 Task: Add an event with the title Second Monthly Team Performance Review, date '2024/05/19', time 8:00 AM to 10:00 AMand add a description: Teams will work together to solve the challenges and find the hidden items or clues. This requires effective communication, creative thinking, and the ability to leverage each team member's strengths and expertise., put the event into Red category, logged in from the account softage.2@softage.netand send the event invitation to softage.6@softage.net and softage.7@softage.net. Set a reminder for the event 5 minutes before
Action: Mouse moved to (111, 112)
Screenshot: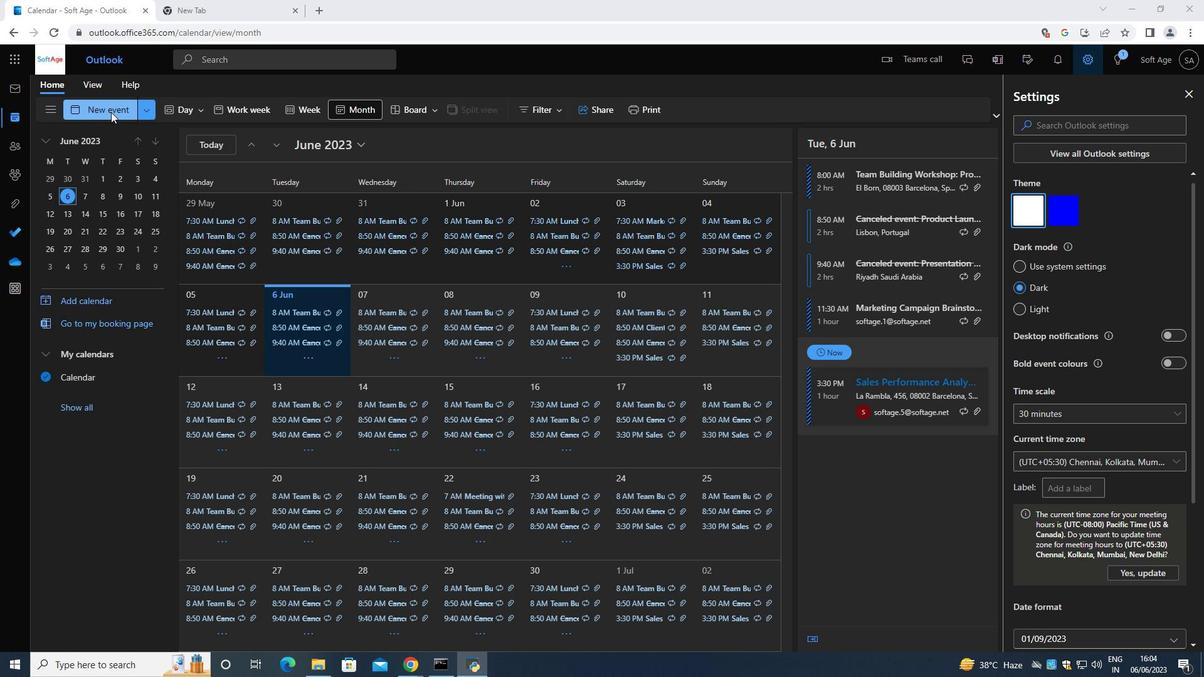 
Action: Mouse pressed left at (111, 112)
Screenshot: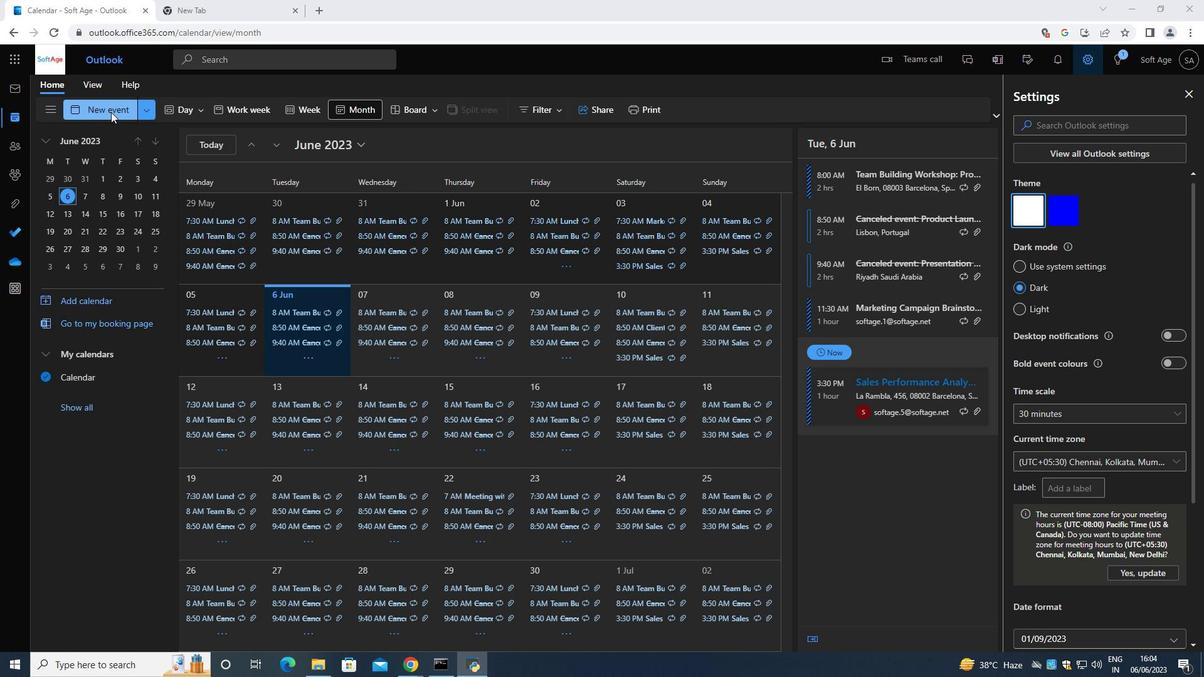 
Action: Mouse moved to (272, 178)
Screenshot: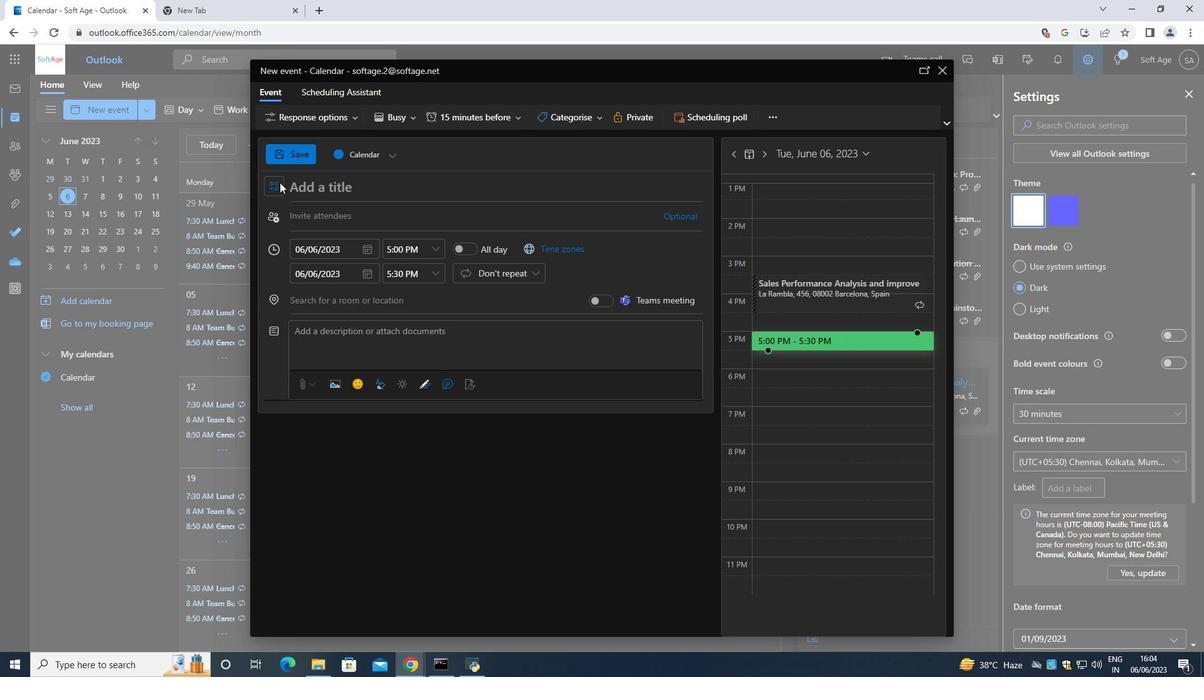 
Action: Key pressed <Key.shift>Second<Key.space><Key.shift>Monthly<Key.space><Key.shift><Key.shift><Key.shift><Key.shift><Key.shift><Key.shift><Key.shift><Key.shift><Key.shift><Key.shift><Key.shift><Key.shift><Key.shift><Key.shift><Key.shift><Key.shift><Key.shift><Key.shift><Key.shift><Key.shift><Key.shift><Key.shift><Key.shift><Key.shift><Key.shift><Key.shift>Team<Key.space><Key.shift><Key.shift><Key.shift><Key.shift><Key.shift>Performance<Key.space><Key.shift>E<Key.backspace>Review<Key.space>
Screenshot: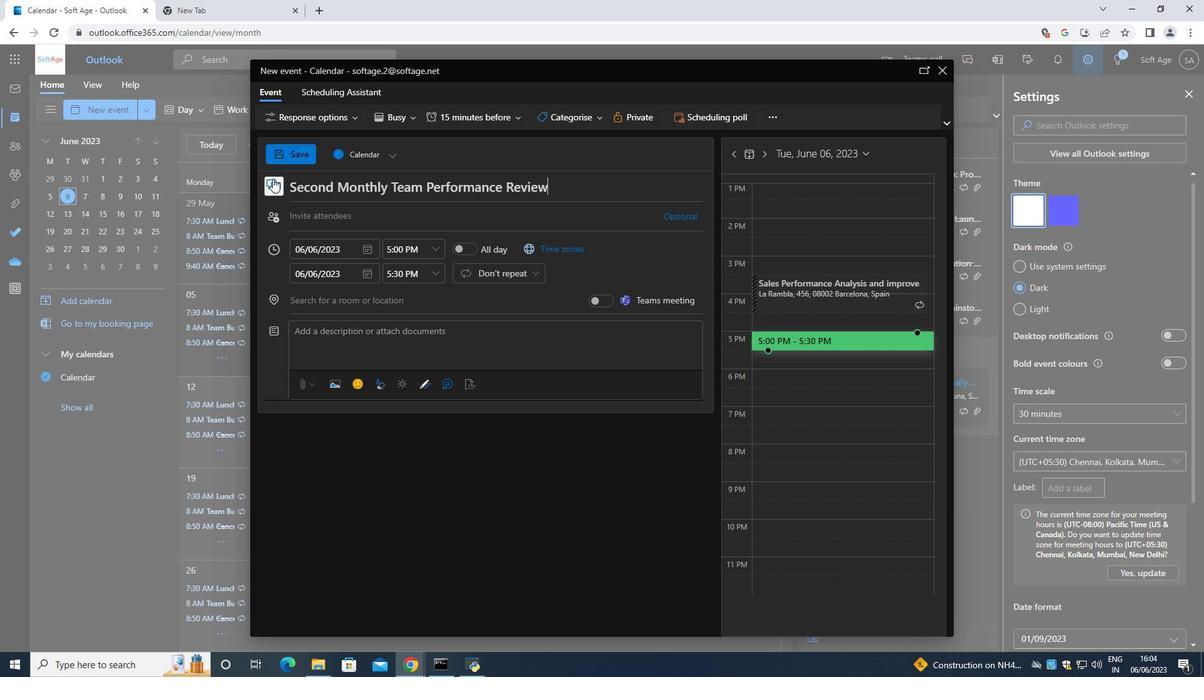 
Action: Mouse moved to (368, 250)
Screenshot: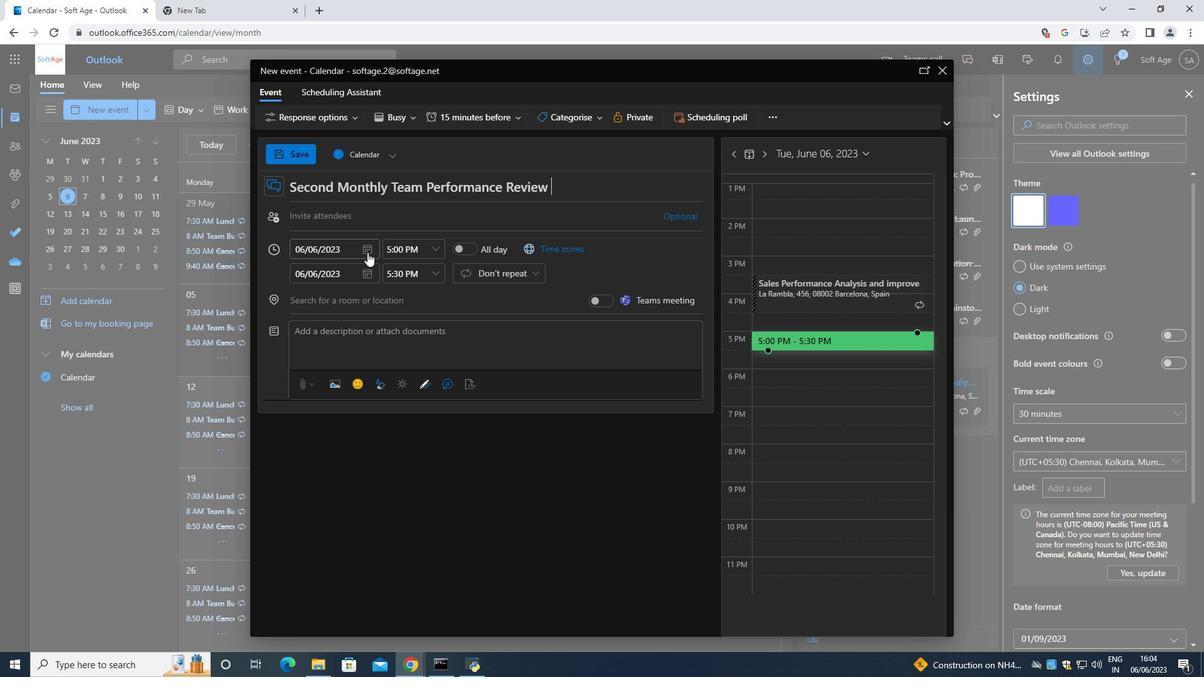 
Action: Mouse pressed left at (368, 250)
Screenshot: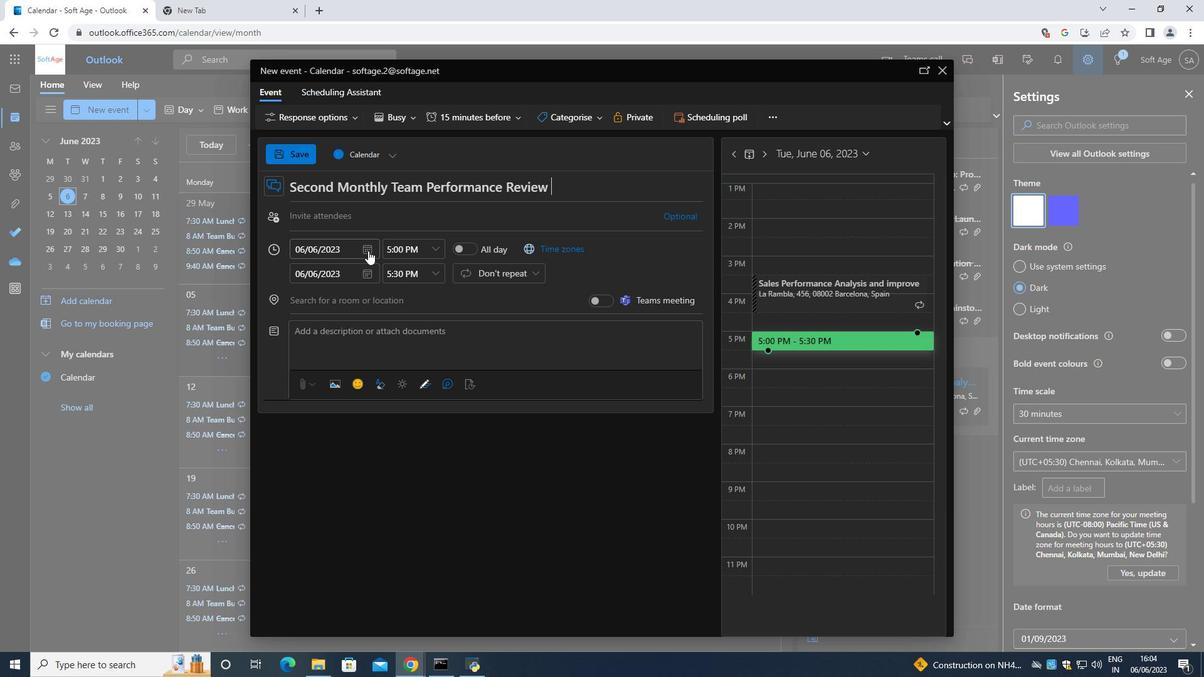 
Action: Mouse moved to (409, 275)
Screenshot: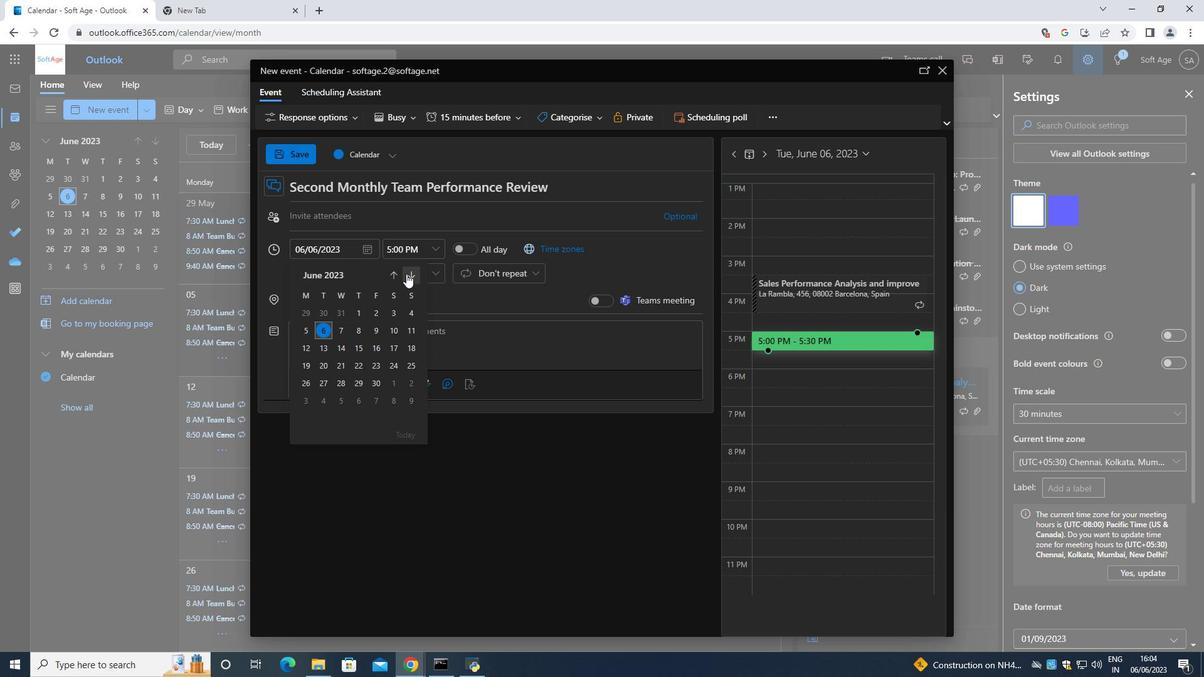
Action: Mouse pressed left at (409, 275)
Screenshot: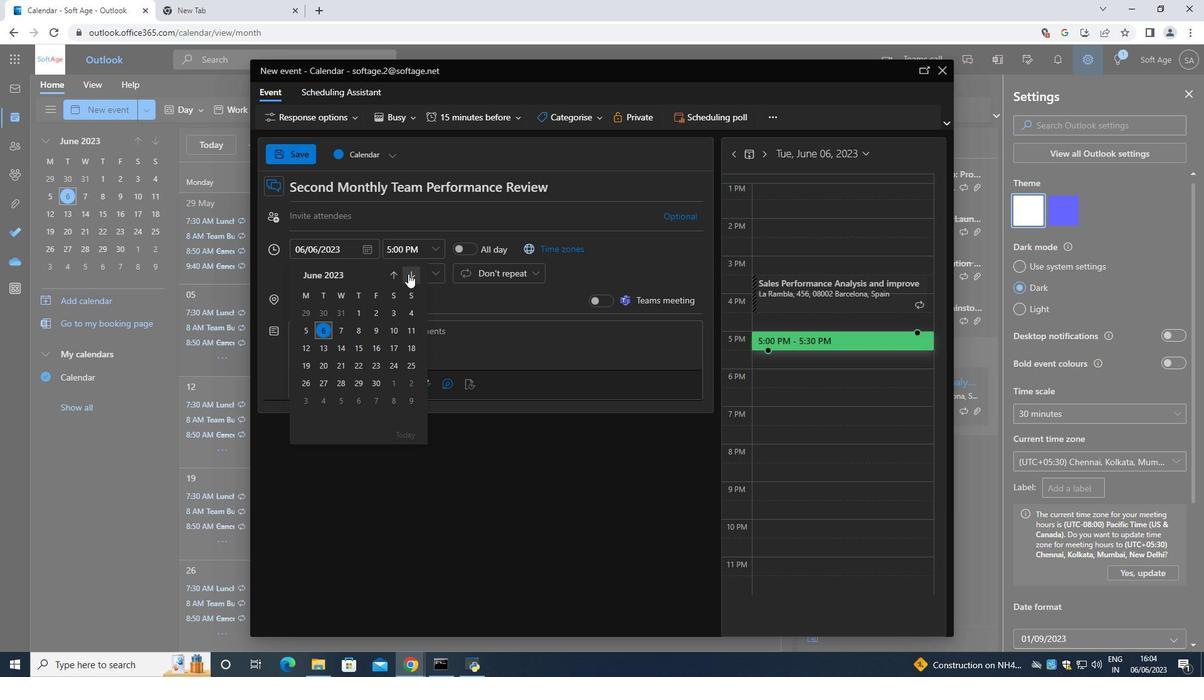 
Action: Mouse moved to (411, 275)
Screenshot: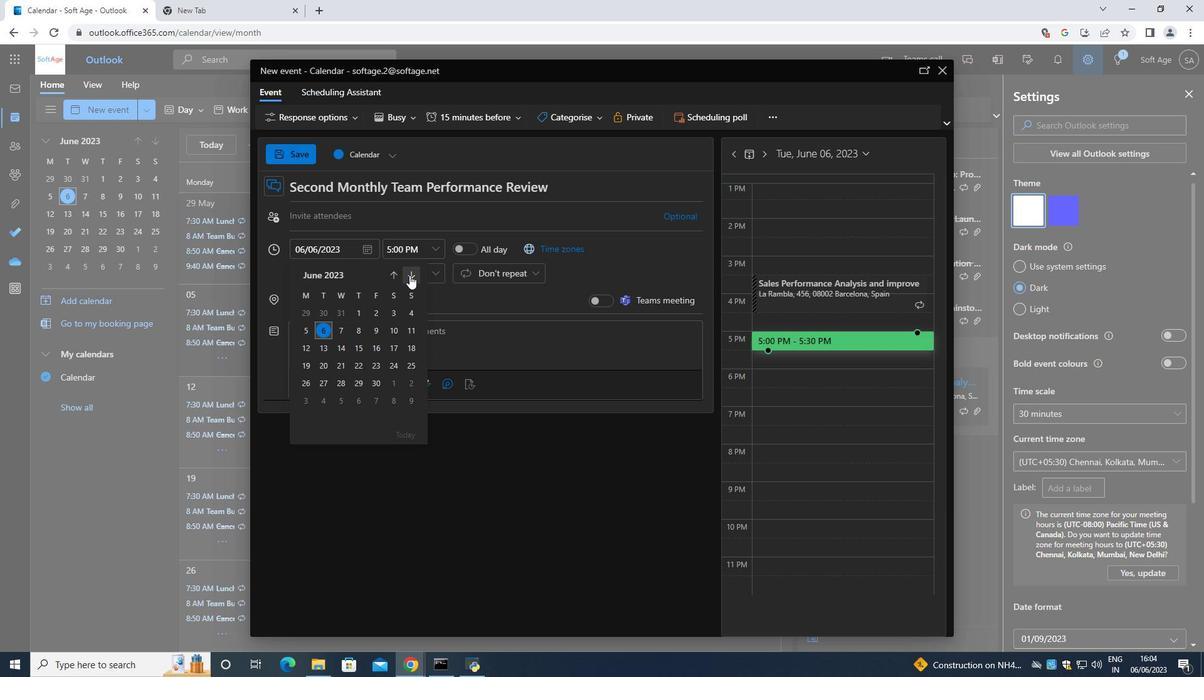 
Action: Mouse pressed left at (411, 275)
Screenshot: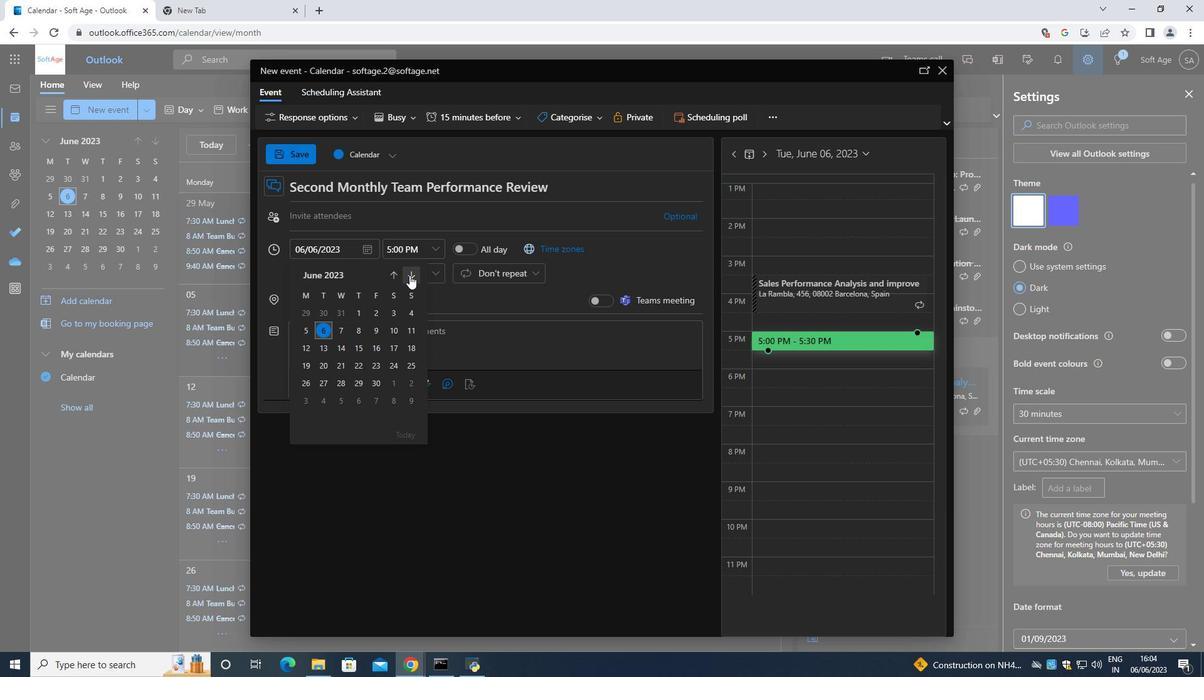 
Action: Mouse moved to (412, 276)
Screenshot: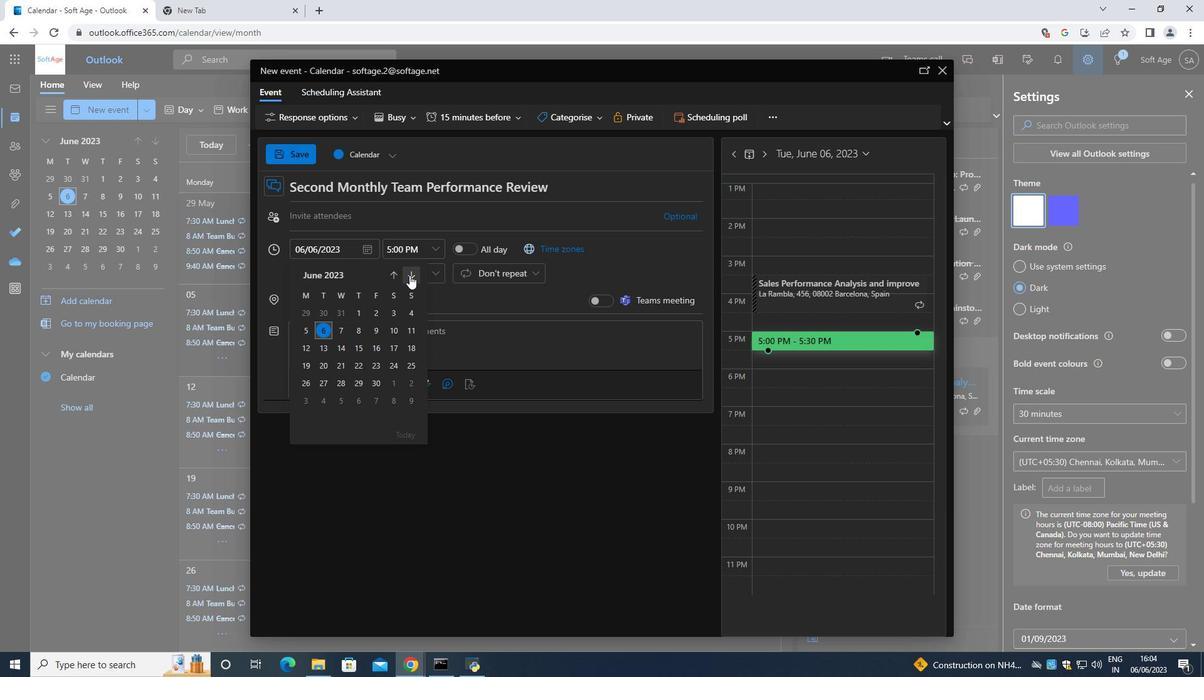 
Action: Mouse pressed left at (412, 276)
Screenshot: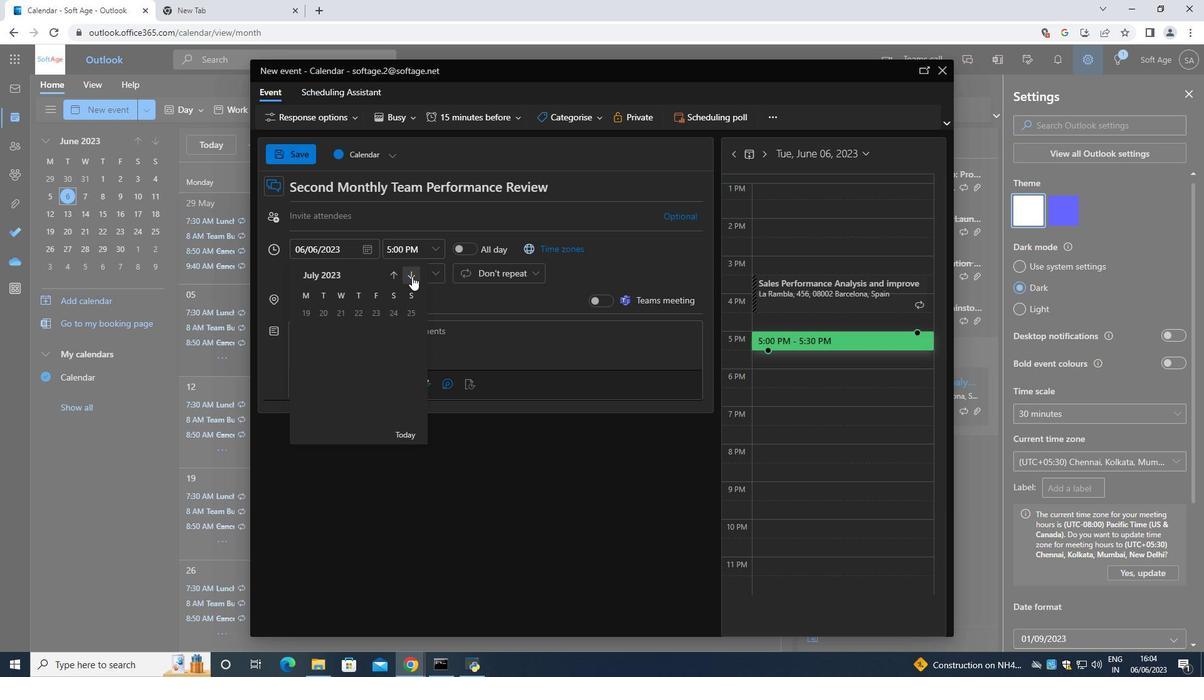 
Action: Mouse pressed left at (412, 276)
Screenshot: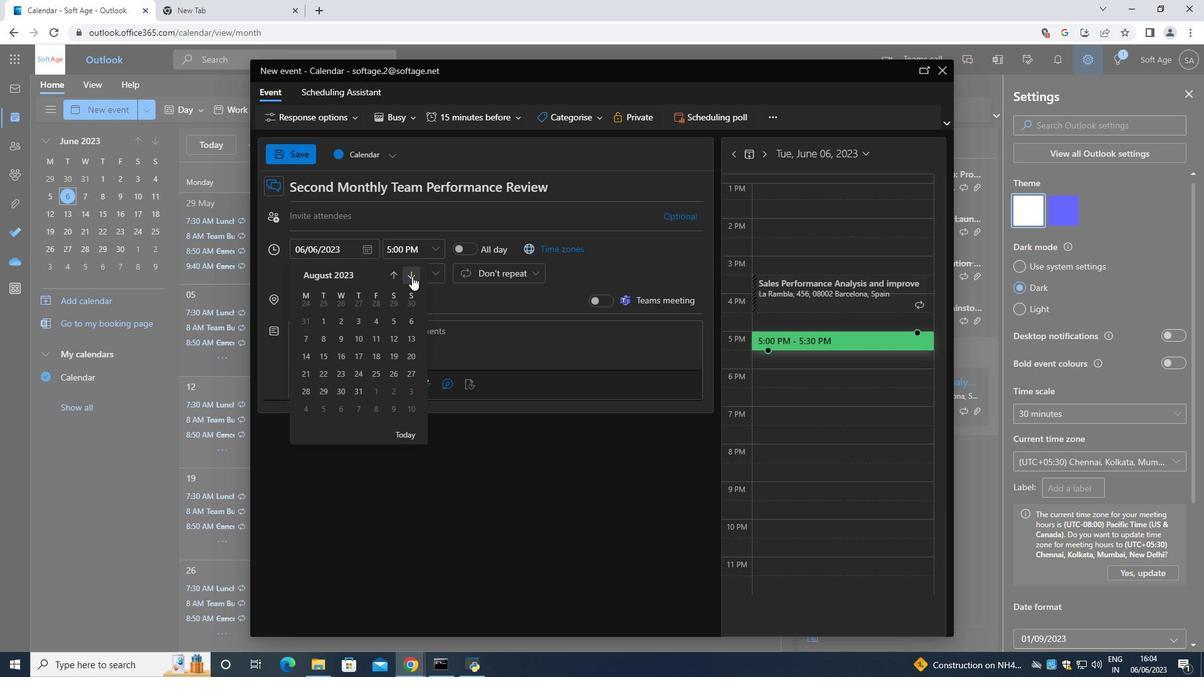 
Action: Mouse pressed left at (412, 276)
Screenshot: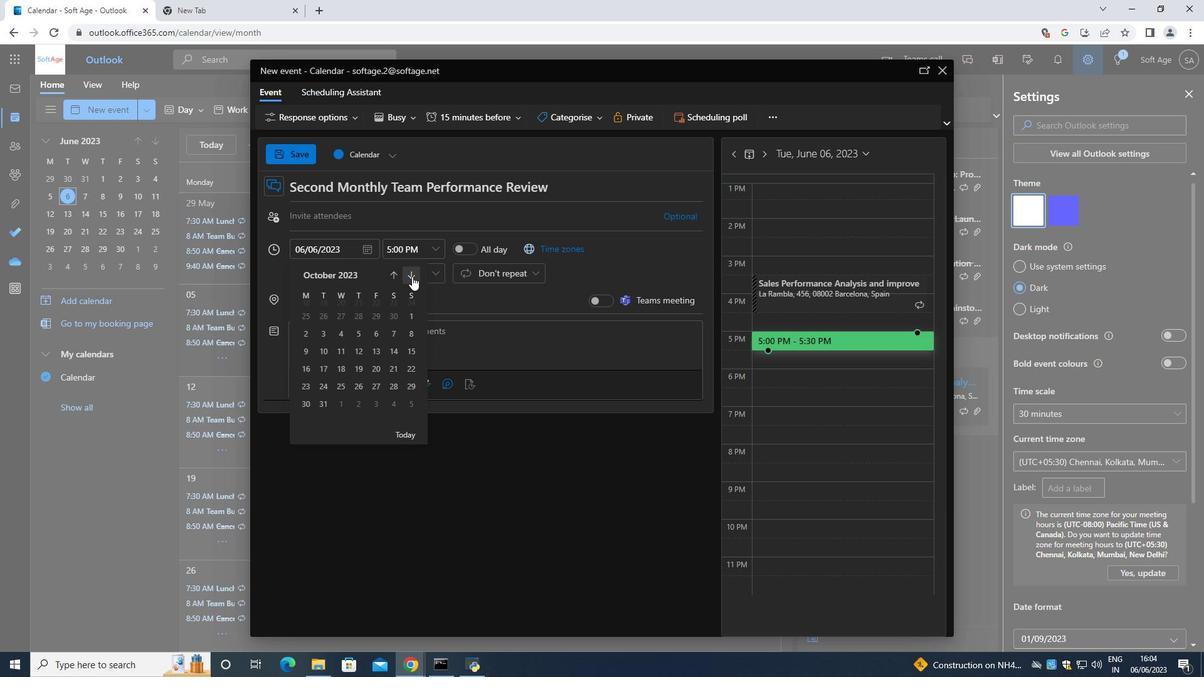
Action: Mouse pressed left at (412, 276)
Screenshot: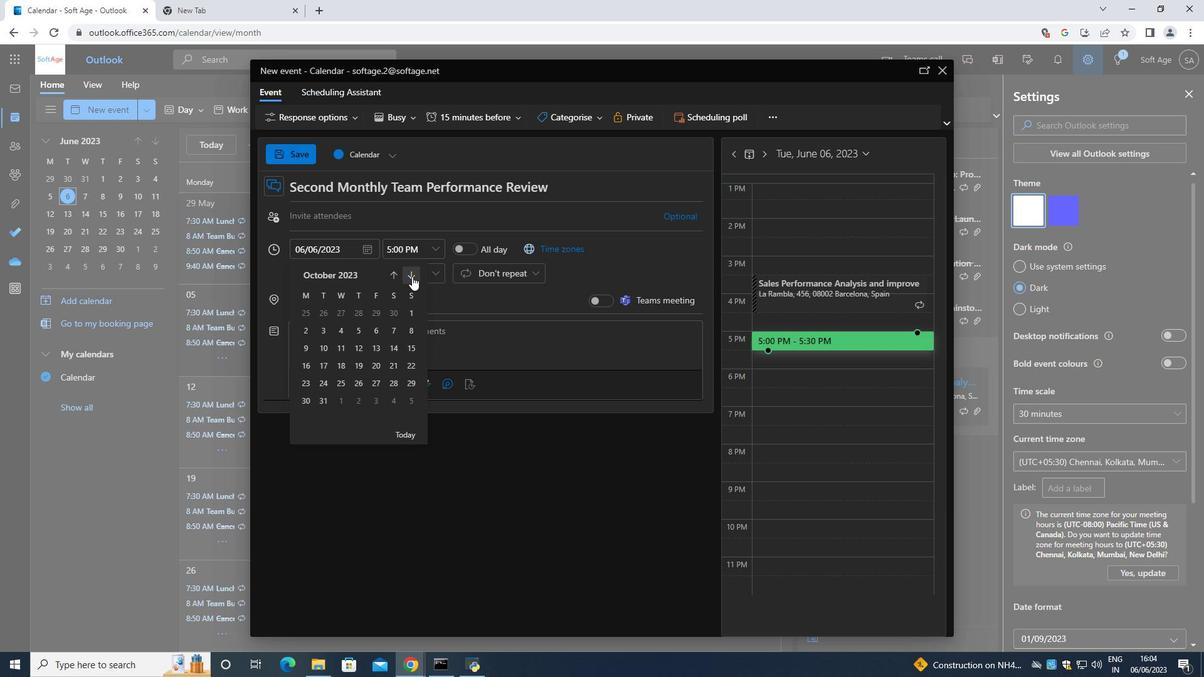 
Action: Mouse pressed left at (412, 276)
Screenshot: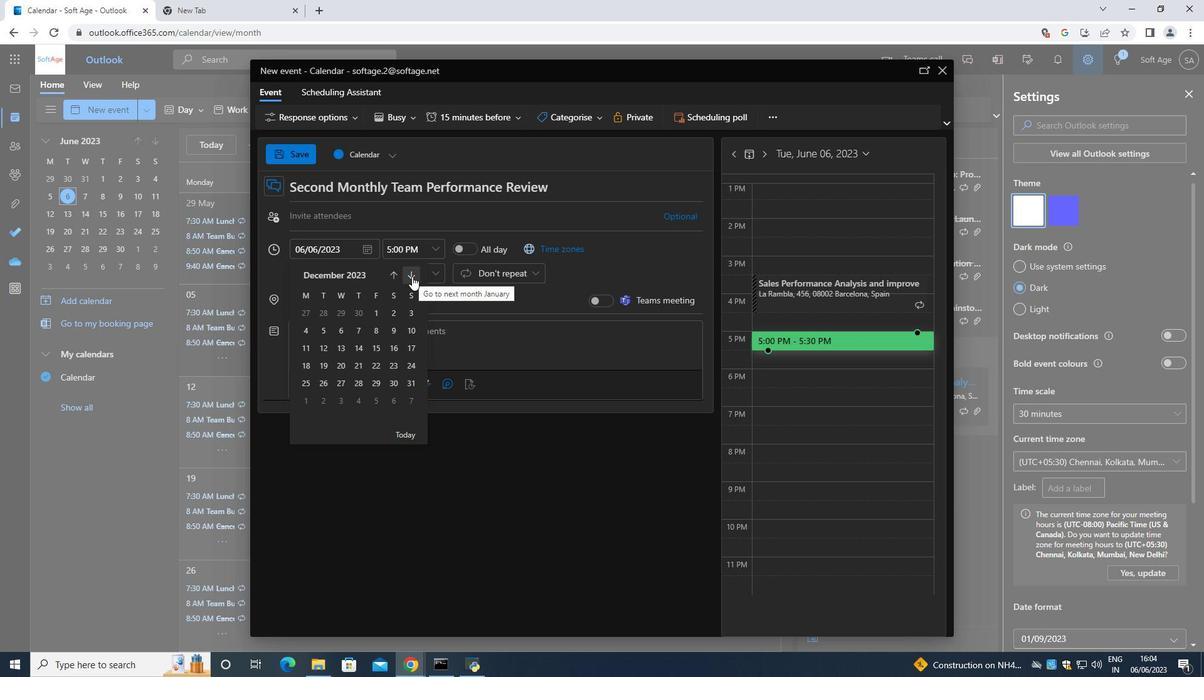 
Action: Mouse pressed left at (412, 276)
Screenshot: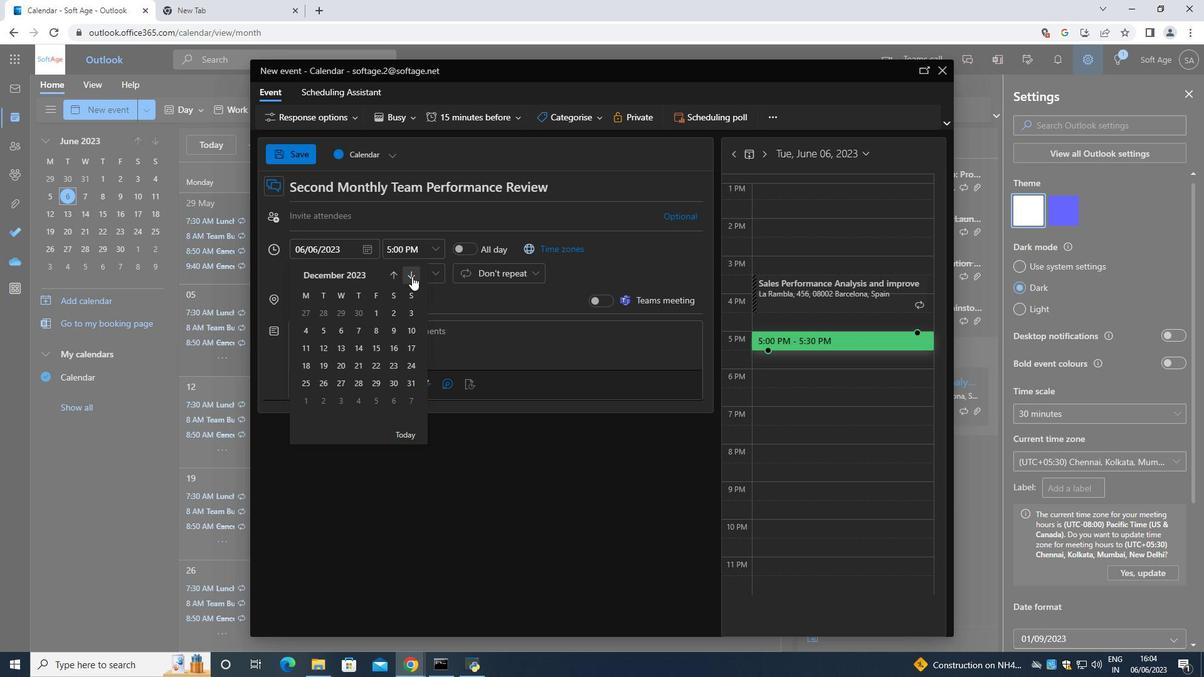 
Action: Mouse pressed left at (412, 276)
Screenshot: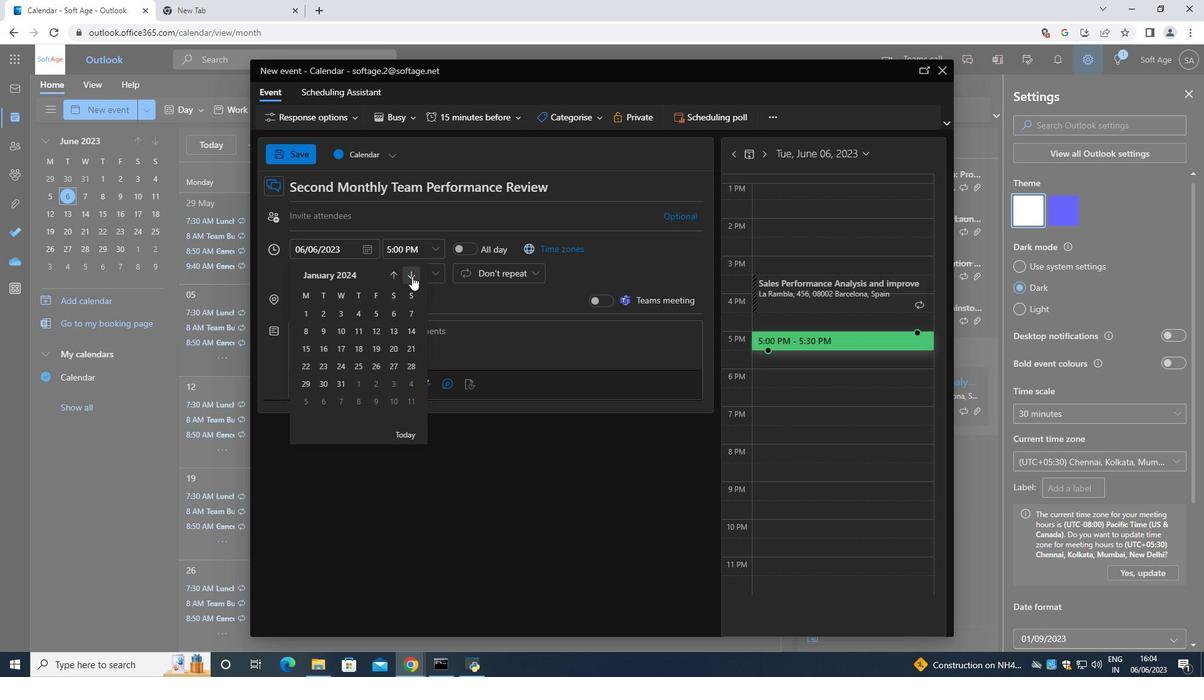 
Action: Mouse pressed left at (412, 276)
Screenshot: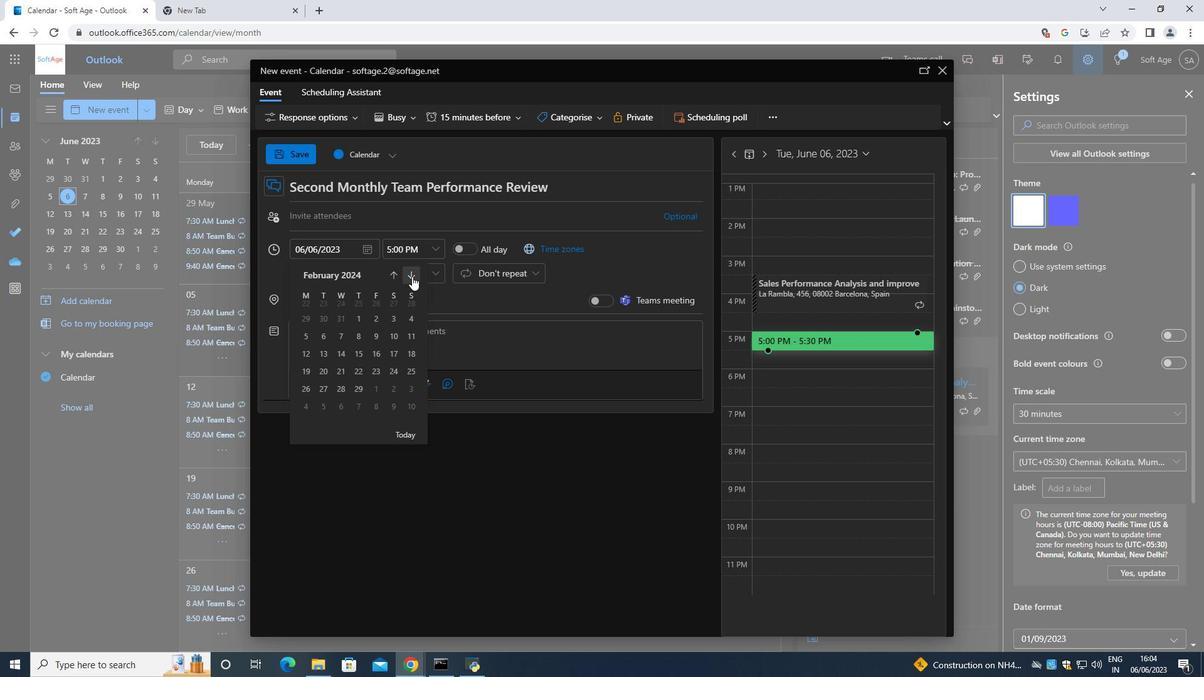 
Action: Mouse pressed left at (412, 276)
Screenshot: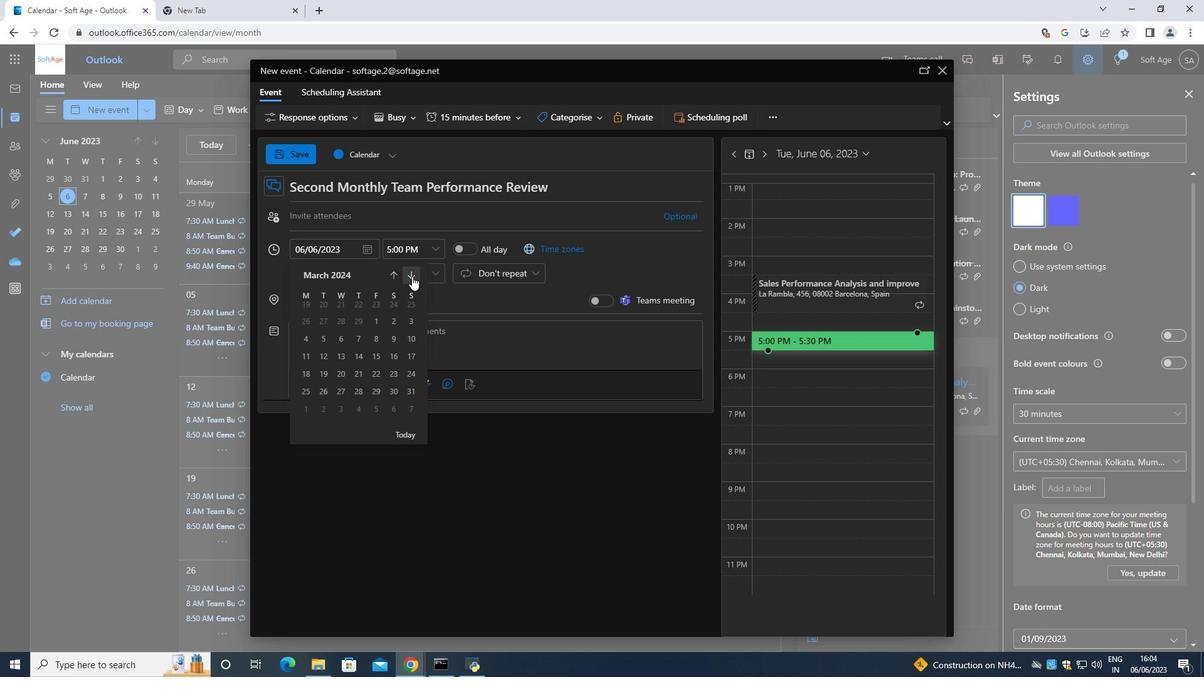 
Action: Mouse pressed left at (412, 276)
Screenshot: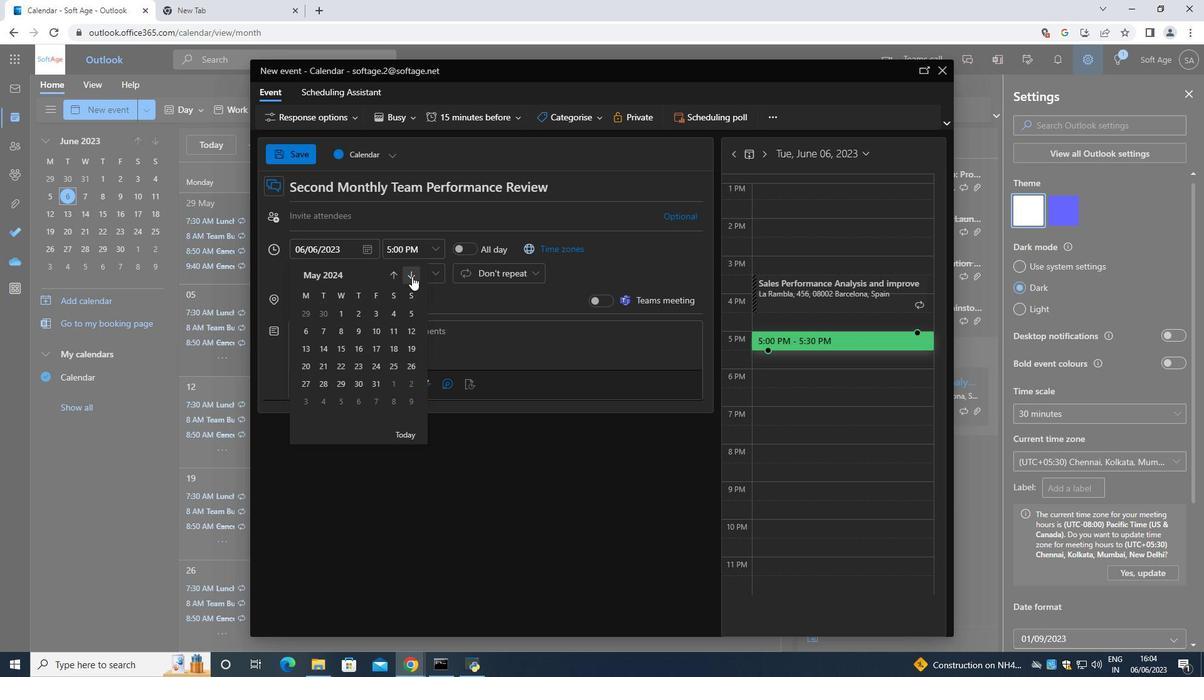 
Action: Mouse moved to (392, 277)
Screenshot: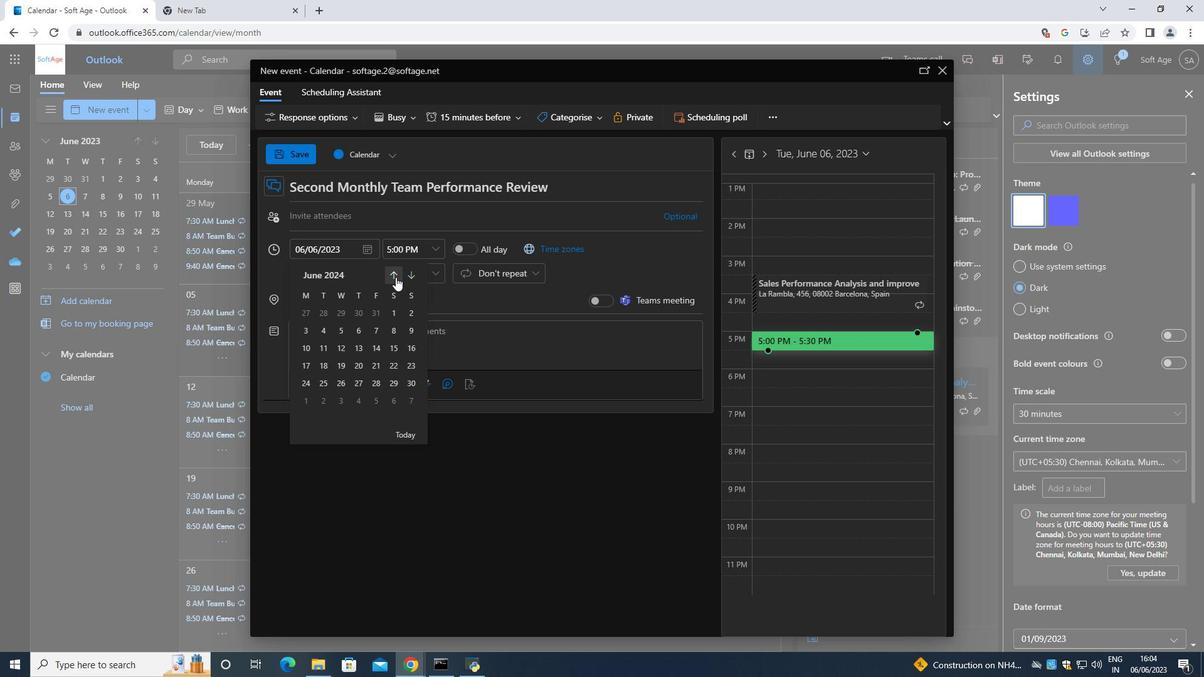 
Action: Mouse pressed left at (392, 277)
Screenshot: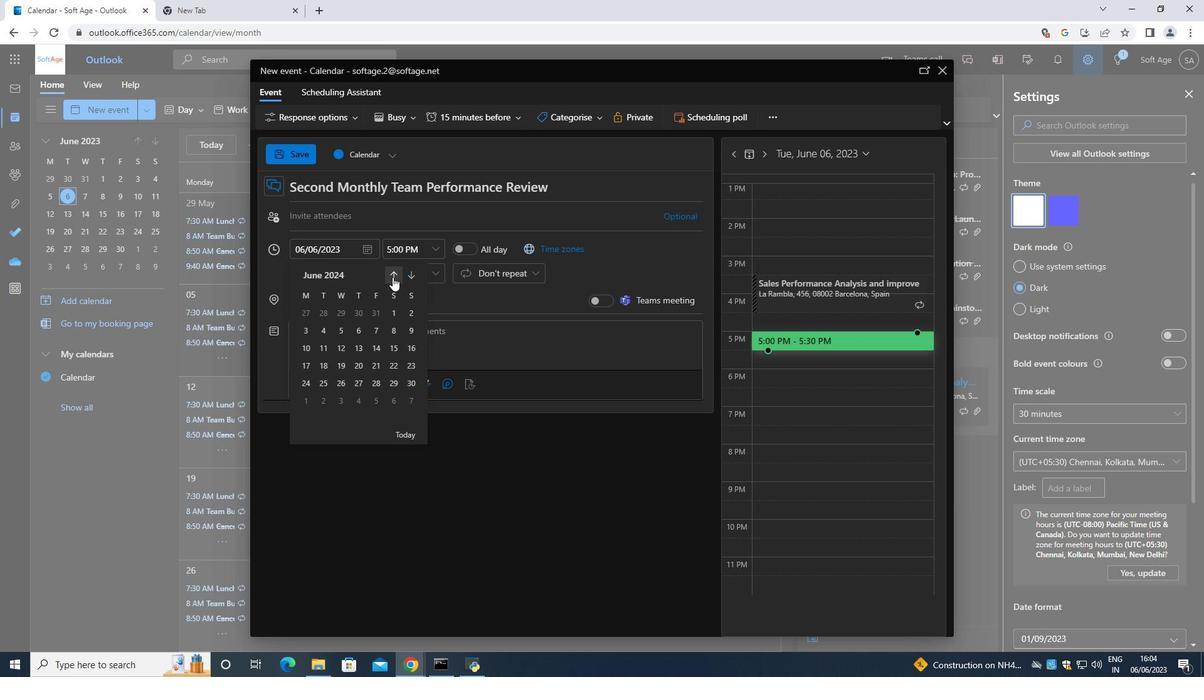 
Action: Mouse moved to (405, 349)
Screenshot: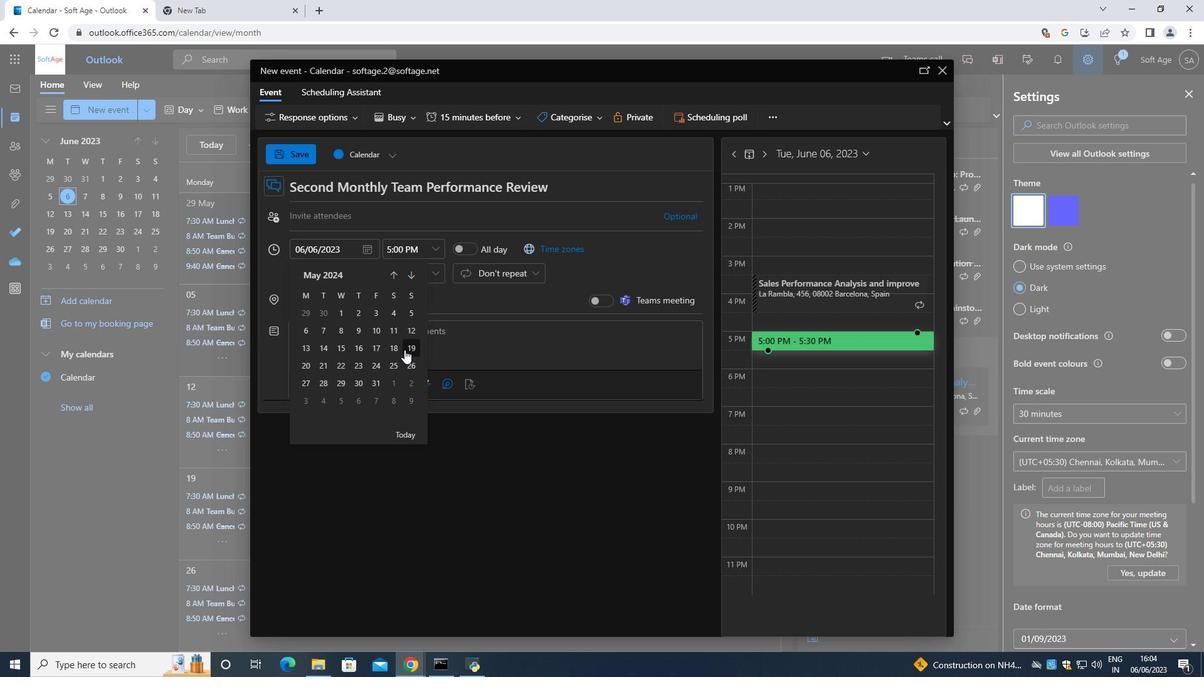 
Action: Mouse pressed left at (405, 349)
Screenshot: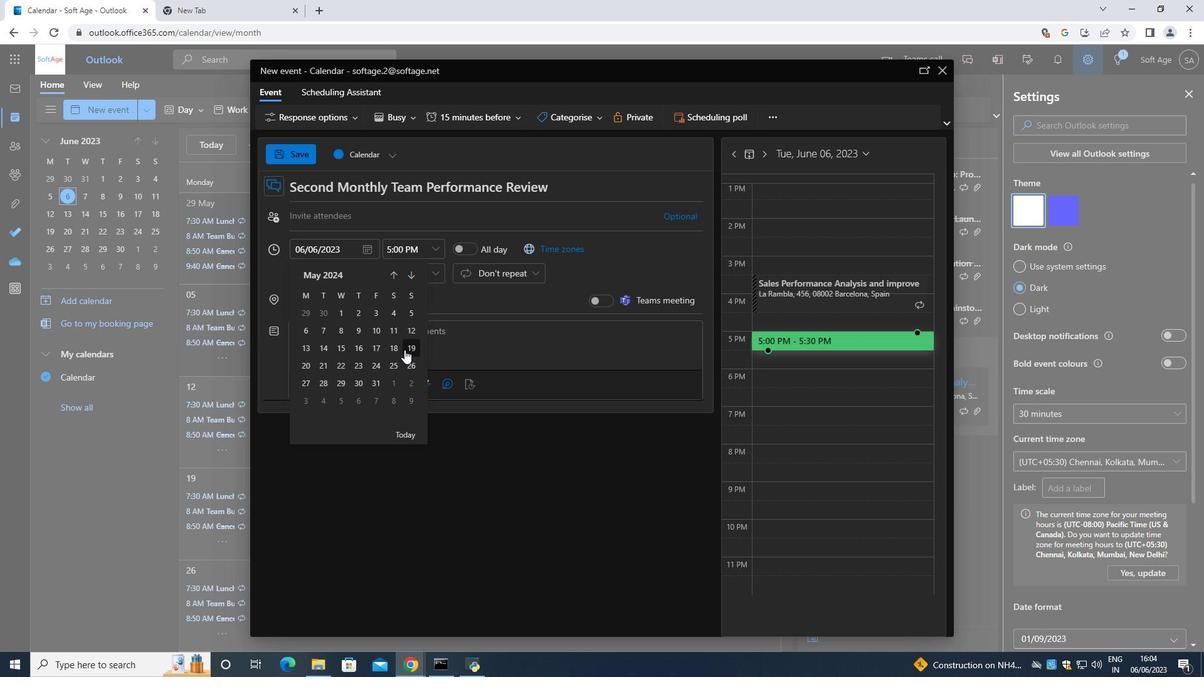 
Action: Mouse moved to (435, 246)
Screenshot: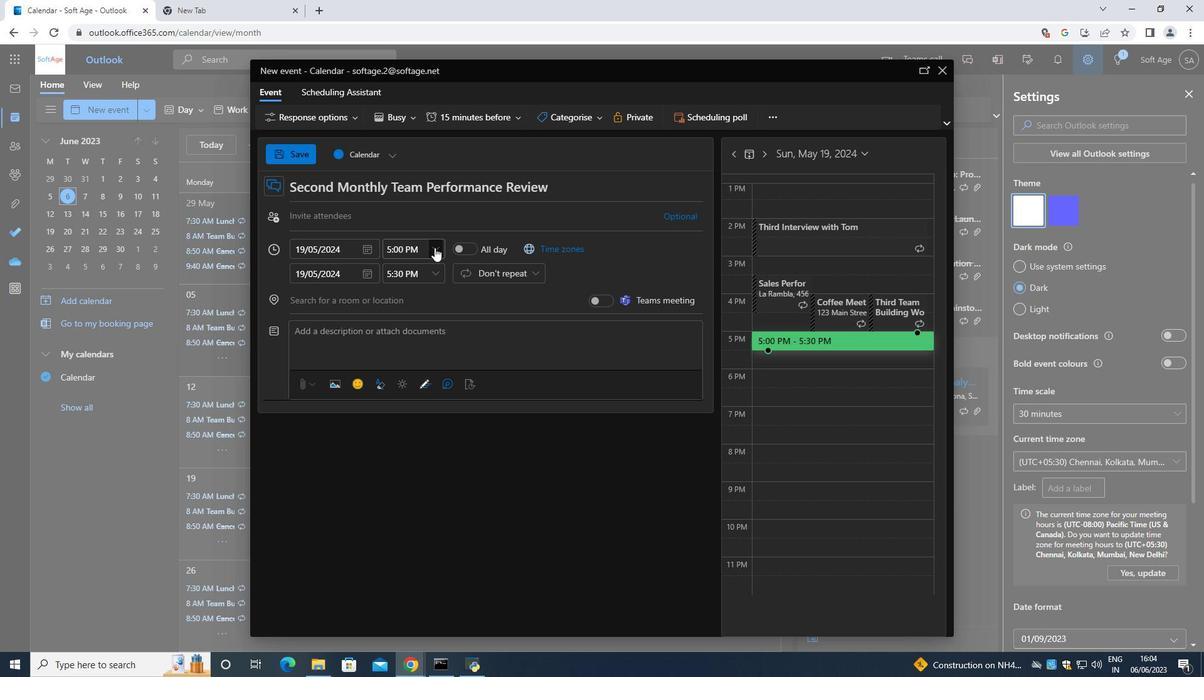 
Action: Mouse pressed left at (435, 246)
Screenshot: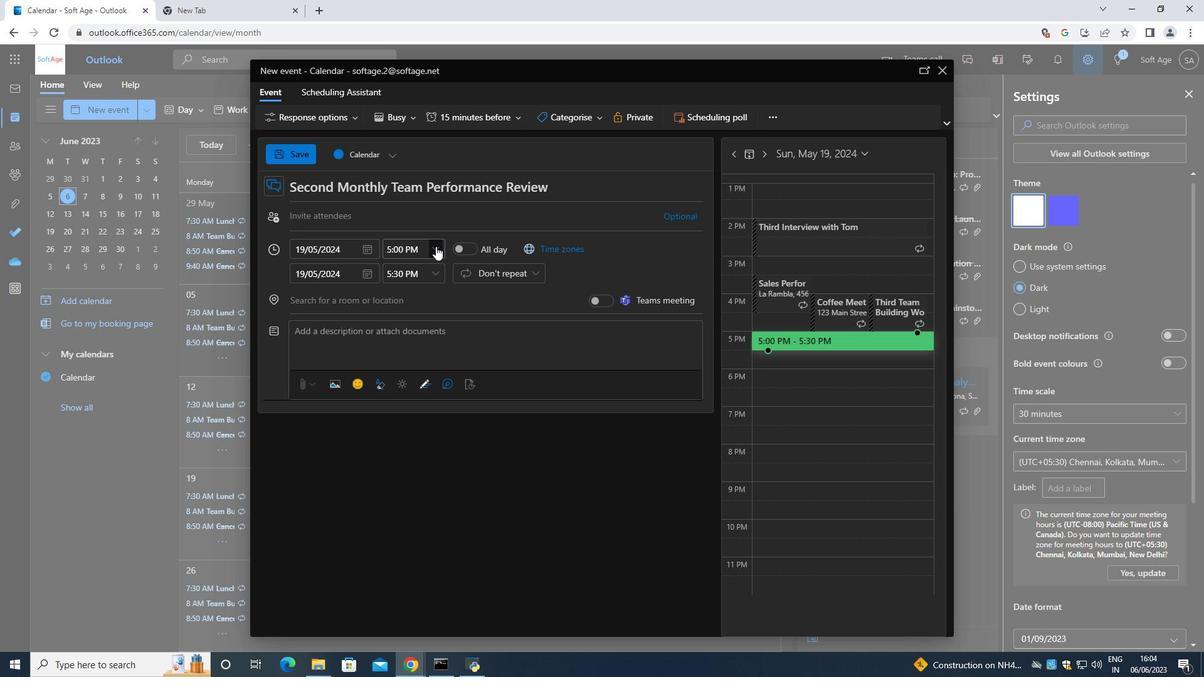 
Action: Mouse moved to (432, 264)
Screenshot: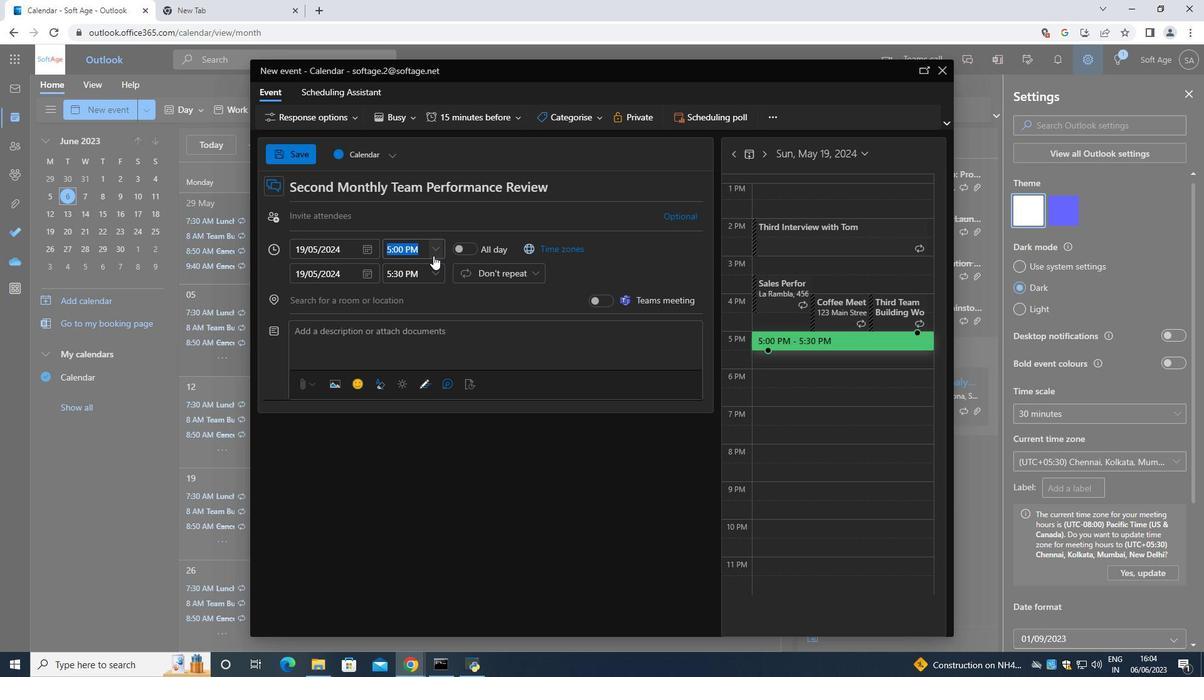 
Action: Mouse scrolled (432, 265) with delta (0, 0)
Screenshot: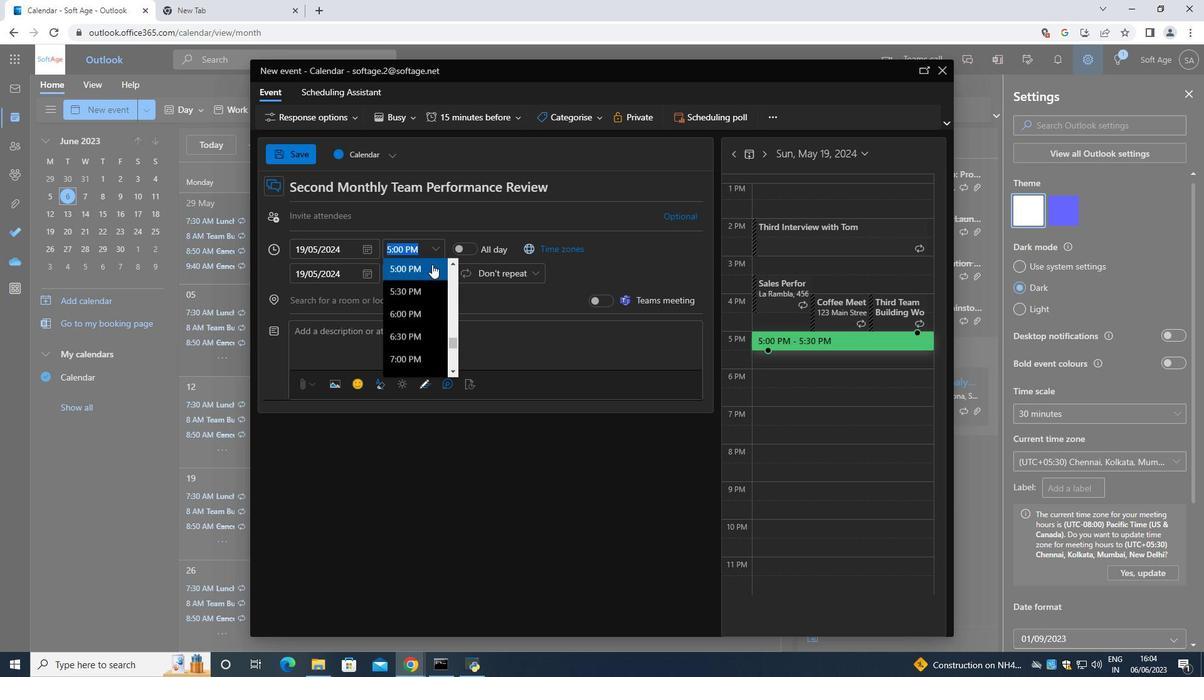 
Action: Mouse scrolled (432, 265) with delta (0, 0)
Screenshot: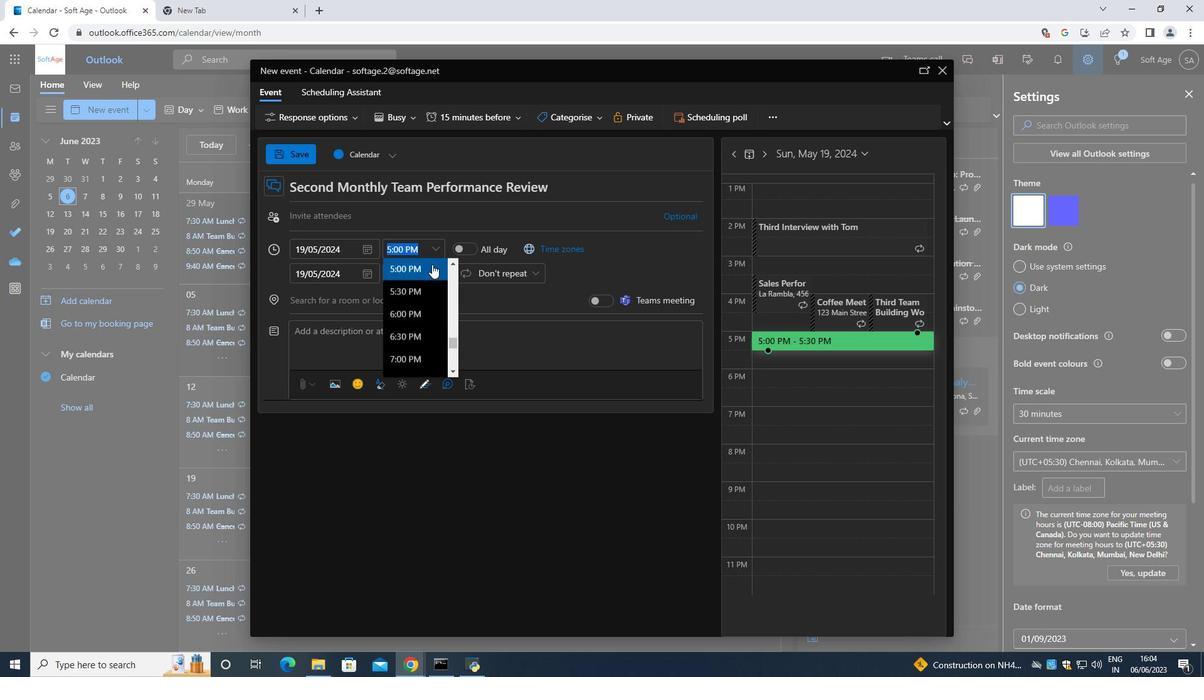 
Action: Mouse scrolled (432, 265) with delta (0, 0)
Screenshot: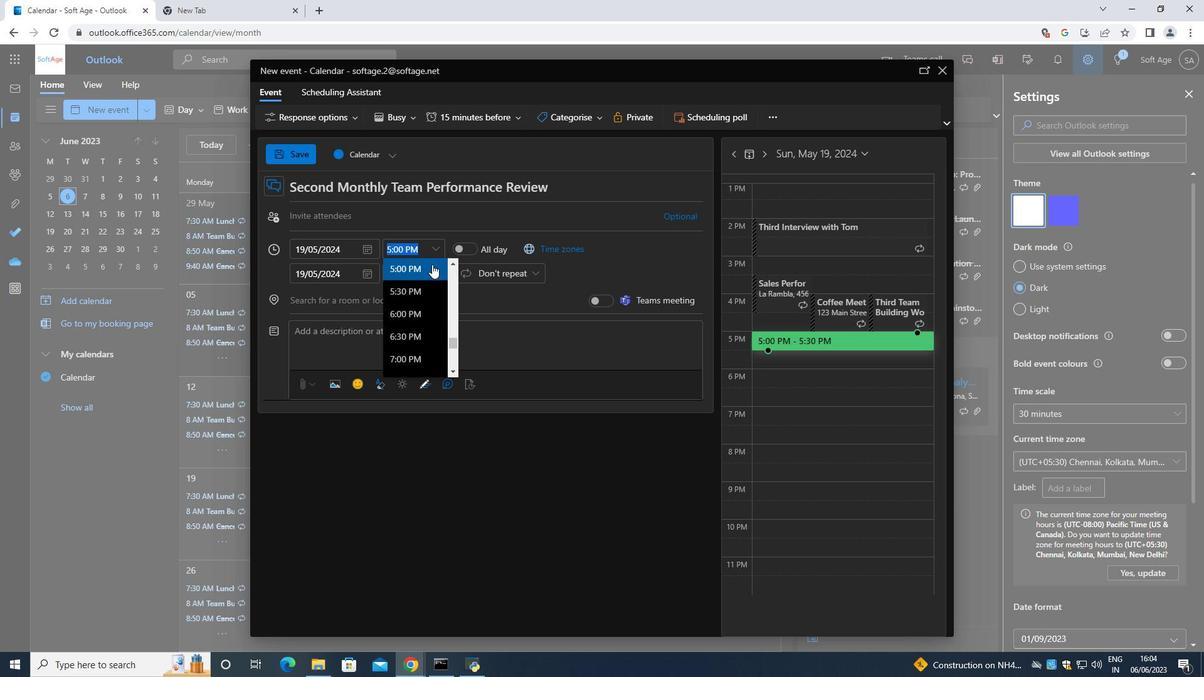 
Action: Mouse moved to (413, 287)
Screenshot: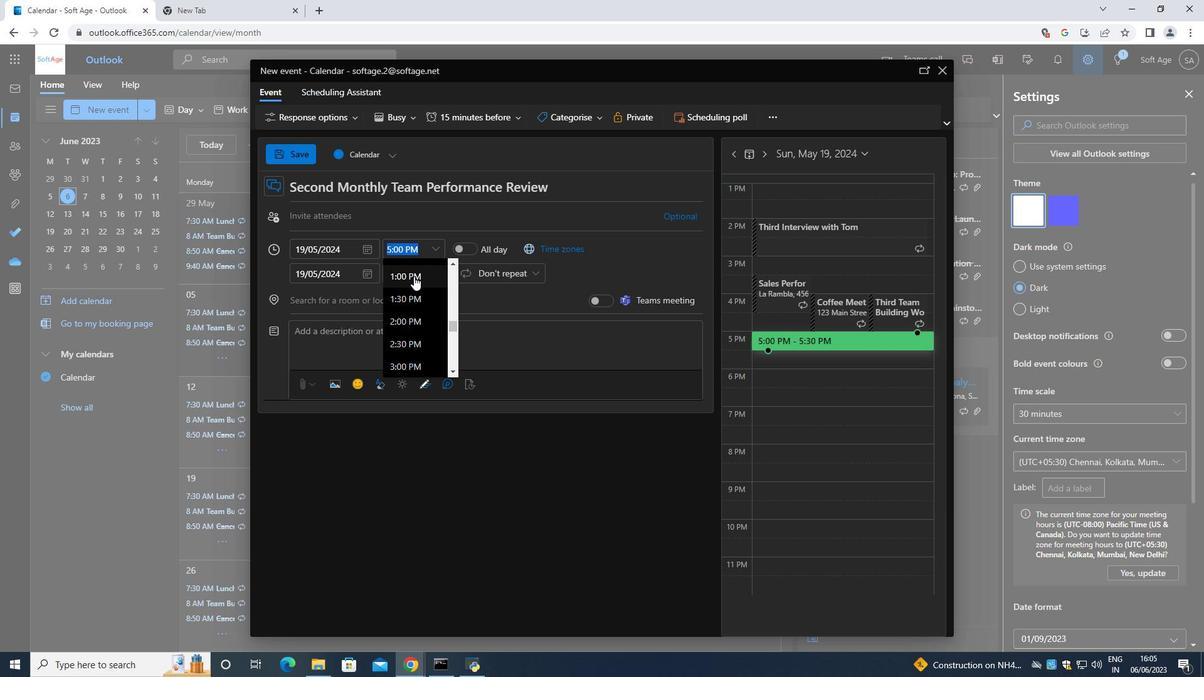 
Action: Mouse scrolled (413, 288) with delta (0, 0)
Screenshot: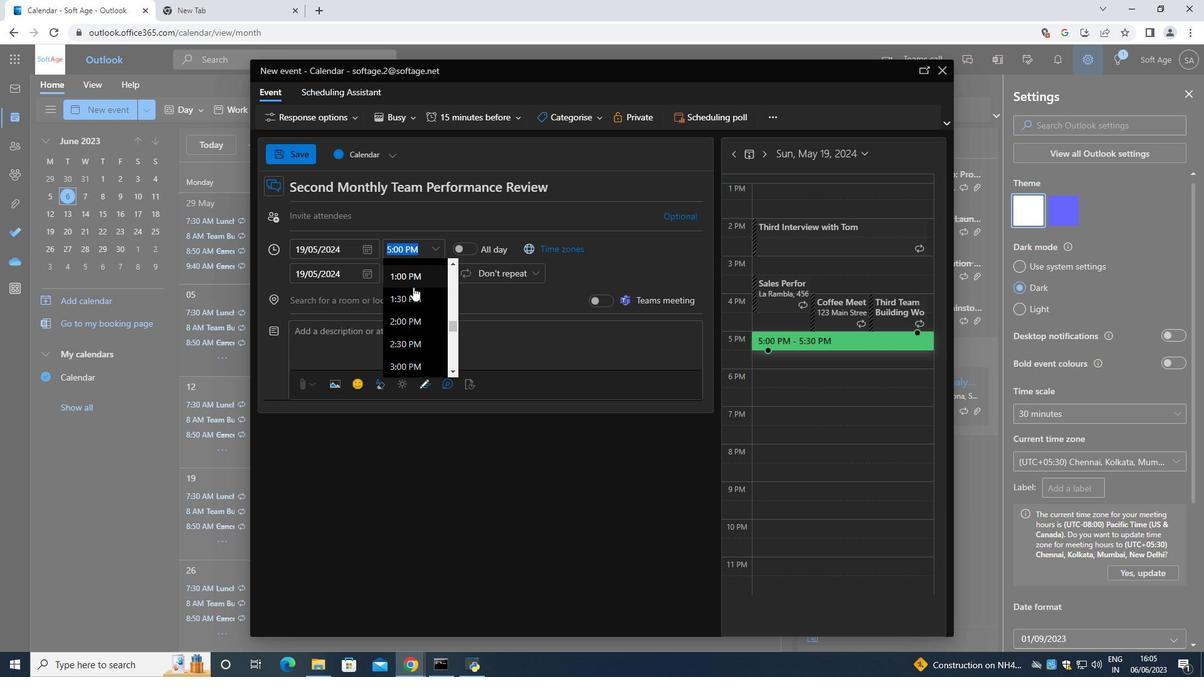 
Action: Mouse moved to (413, 288)
Screenshot: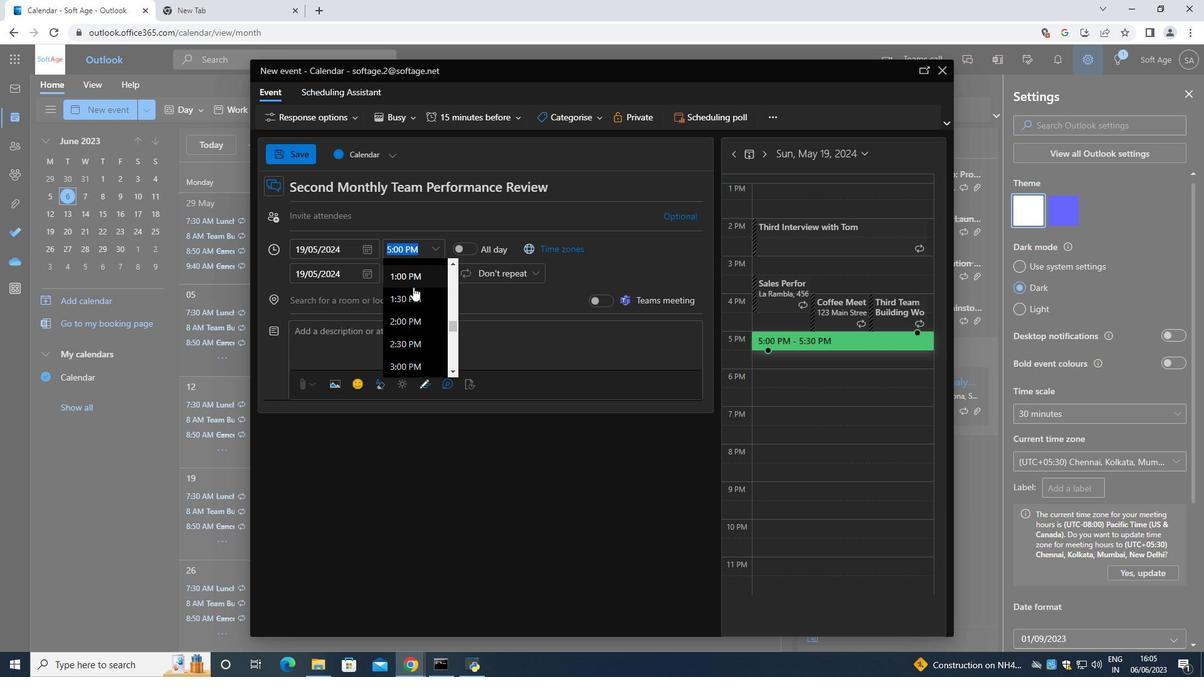 
Action: Mouse scrolled (413, 289) with delta (0, 0)
Screenshot: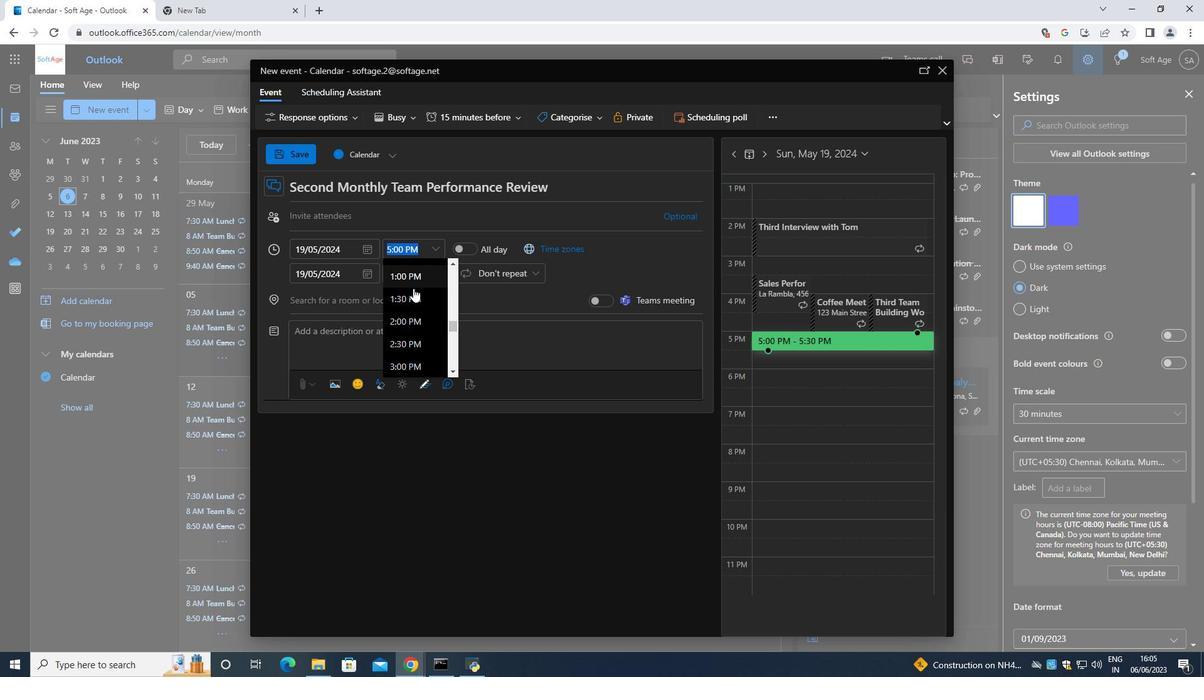 
Action: Mouse moved to (413, 302)
Screenshot: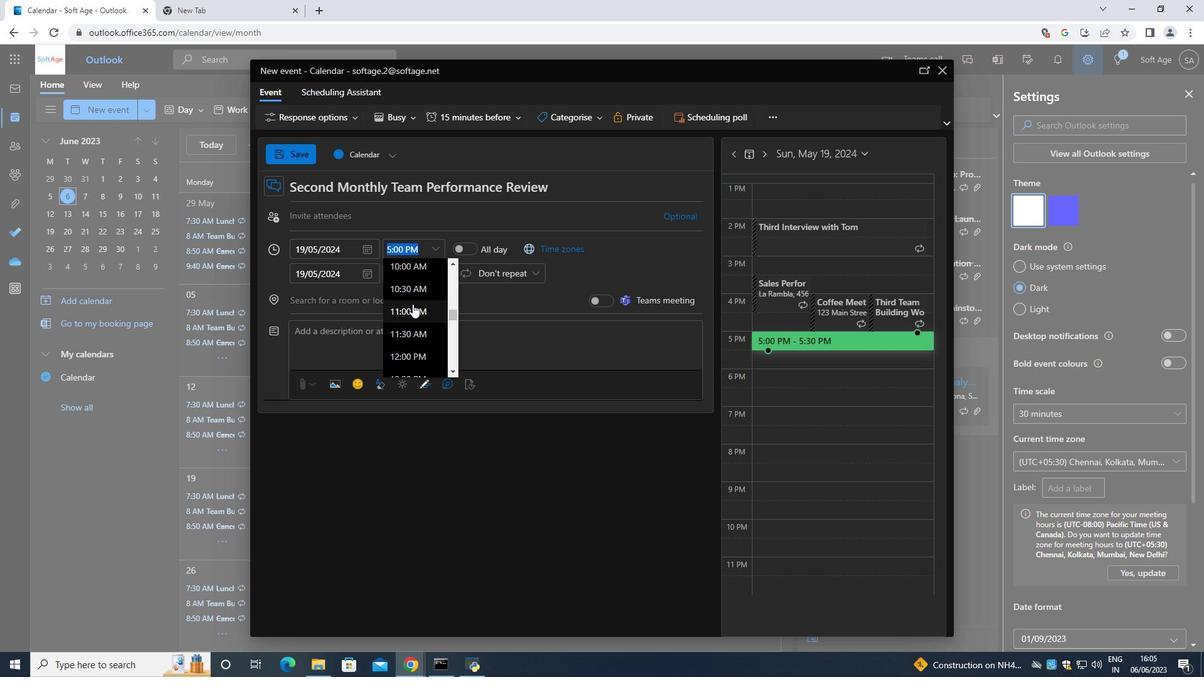 
Action: Mouse scrolled (413, 303) with delta (0, 0)
Screenshot: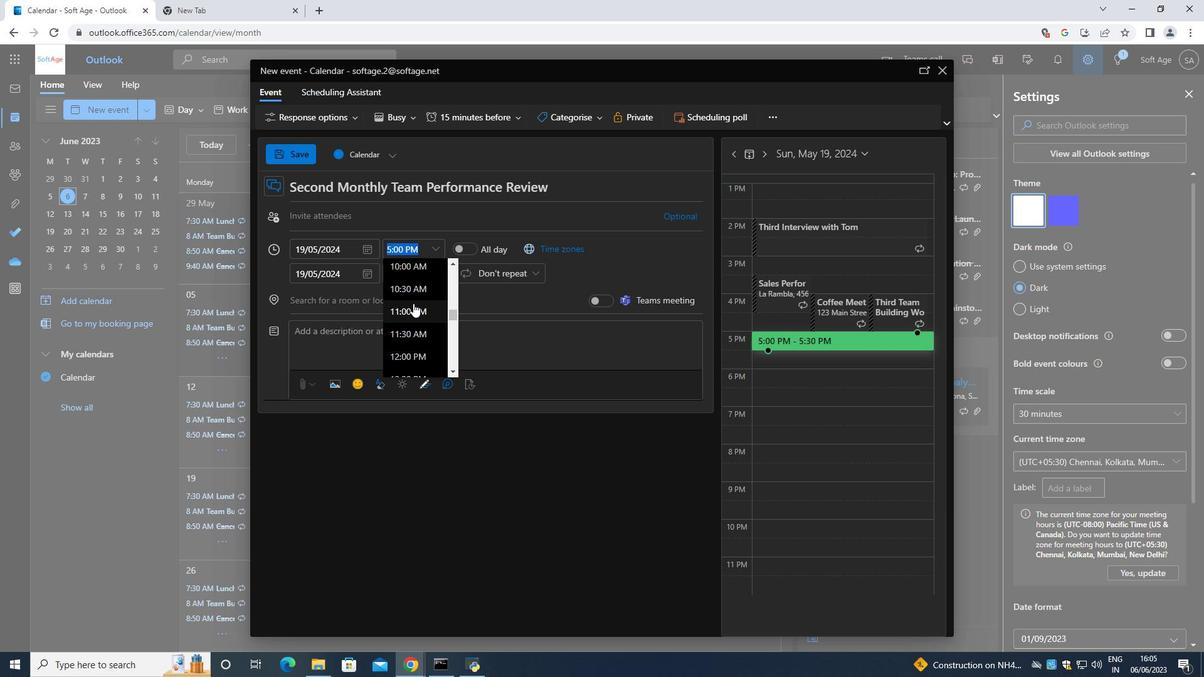 
Action: Mouse moved to (413, 302)
Screenshot: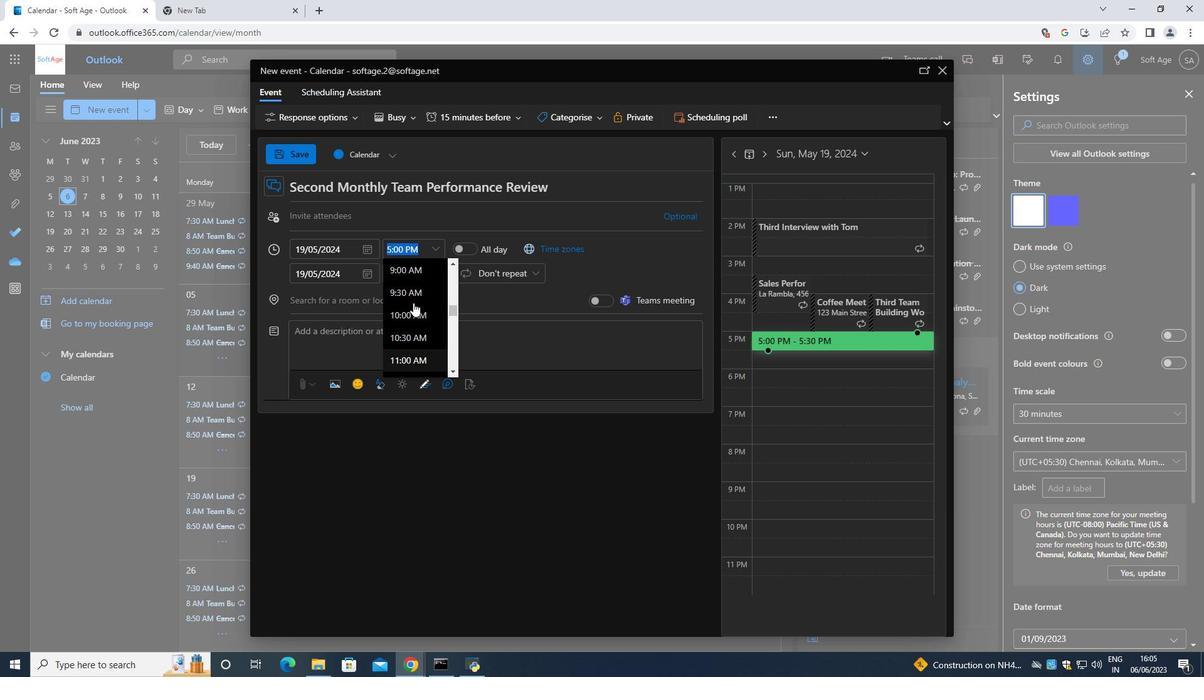 
Action: Mouse scrolled (413, 303) with delta (0, 0)
Screenshot: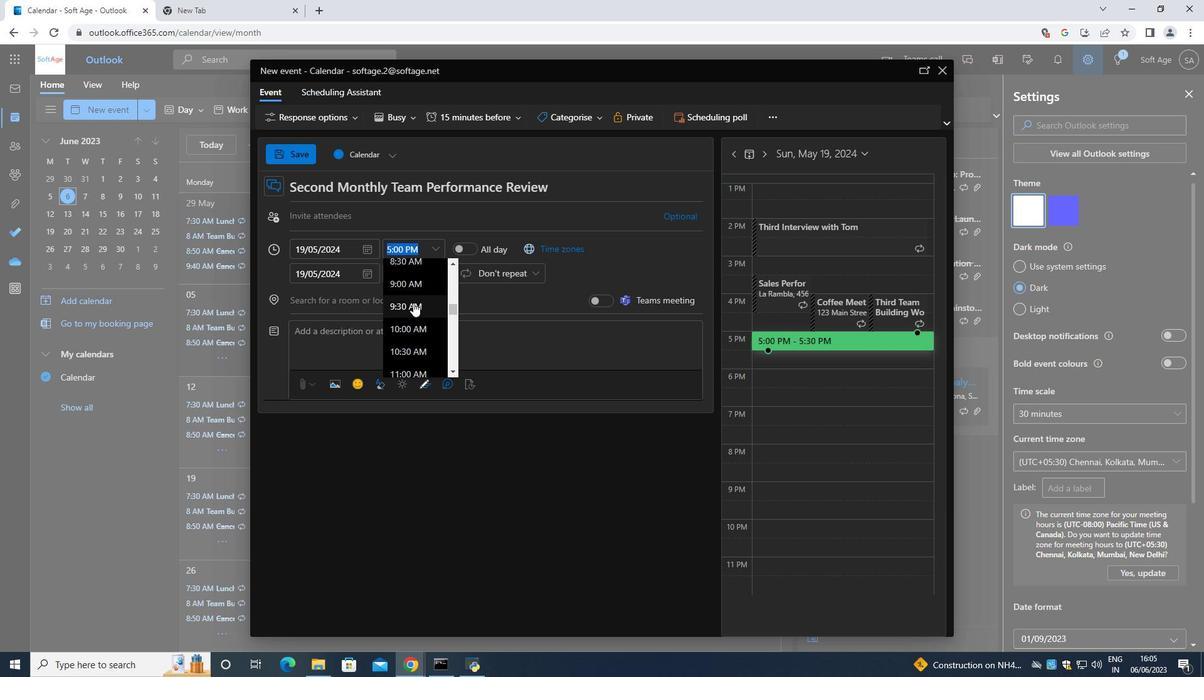 
Action: Mouse moved to (413, 300)
Screenshot: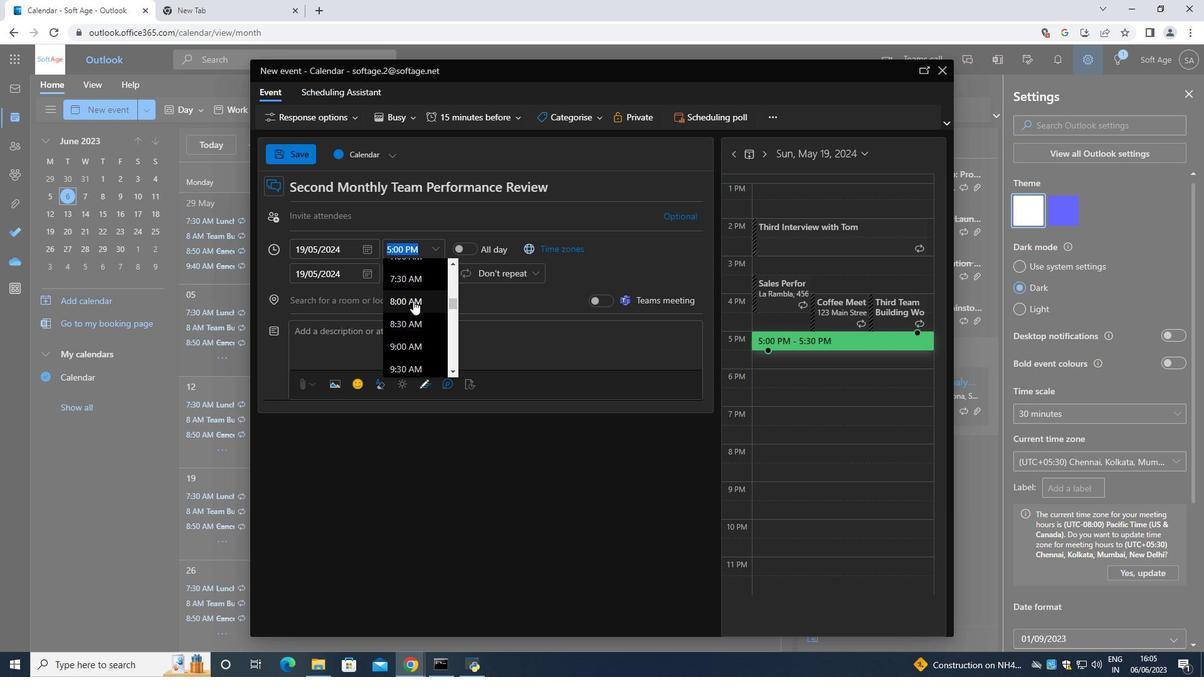 
Action: Mouse pressed left at (413, 300)
Screenshot: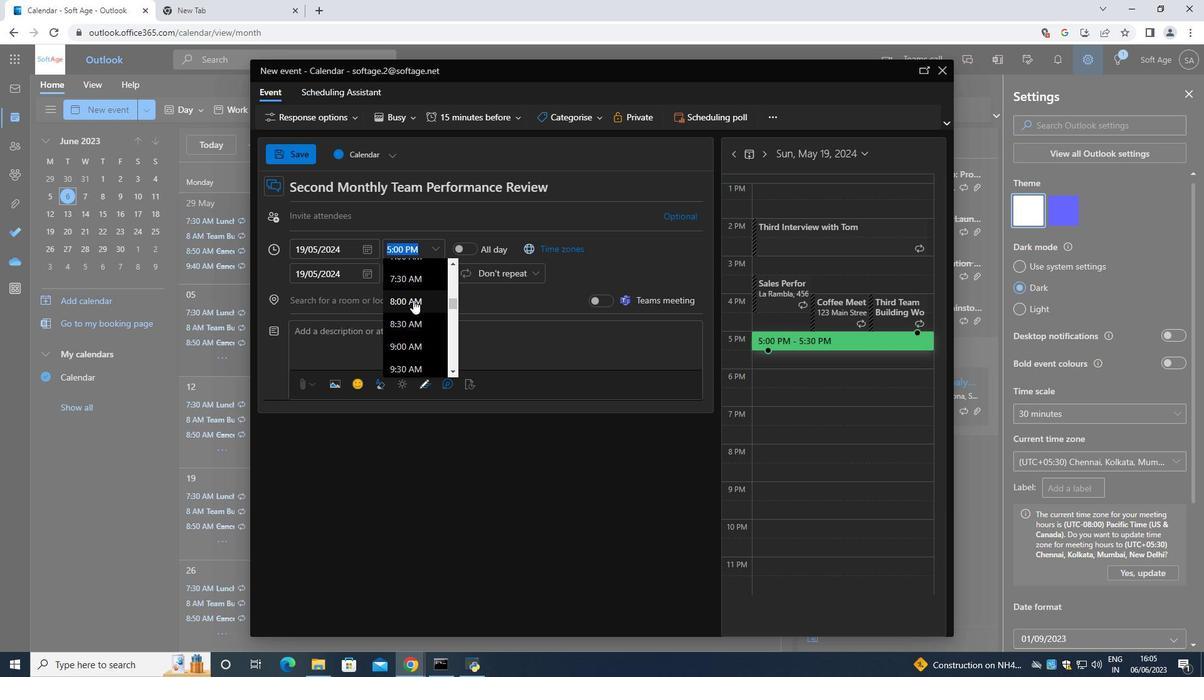 
Action: Mouse moved to (433, 274)
Screenshot: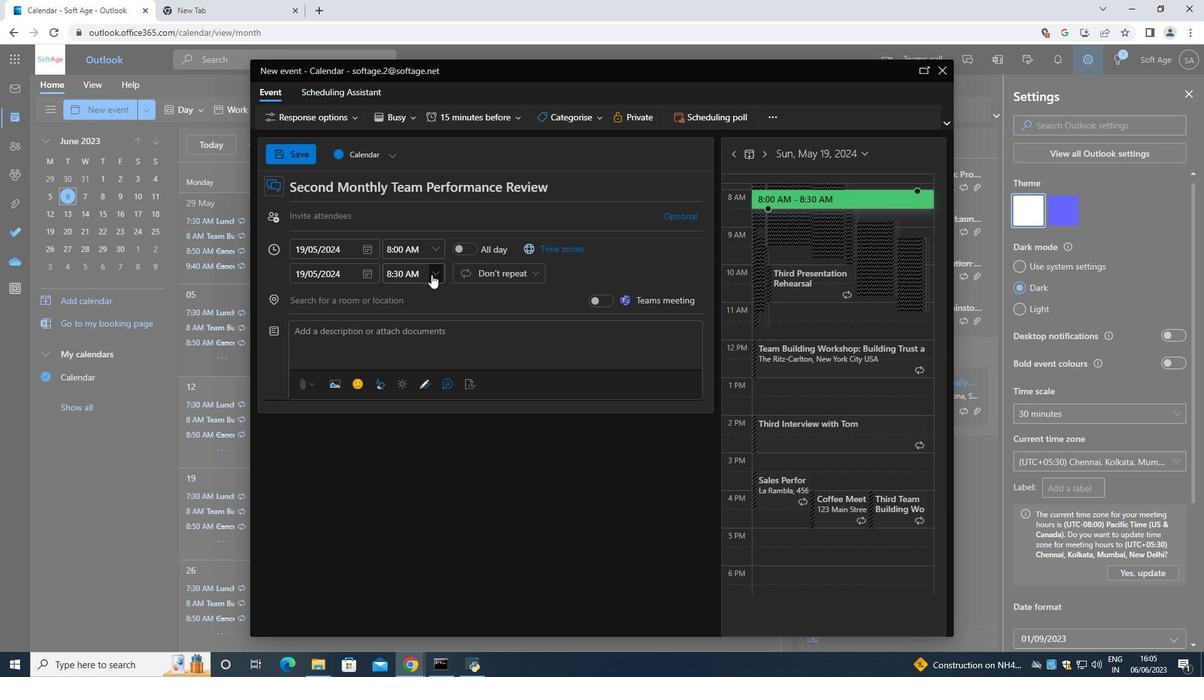 
Action: Mouse pressed left at (433, 274)
Screenshot: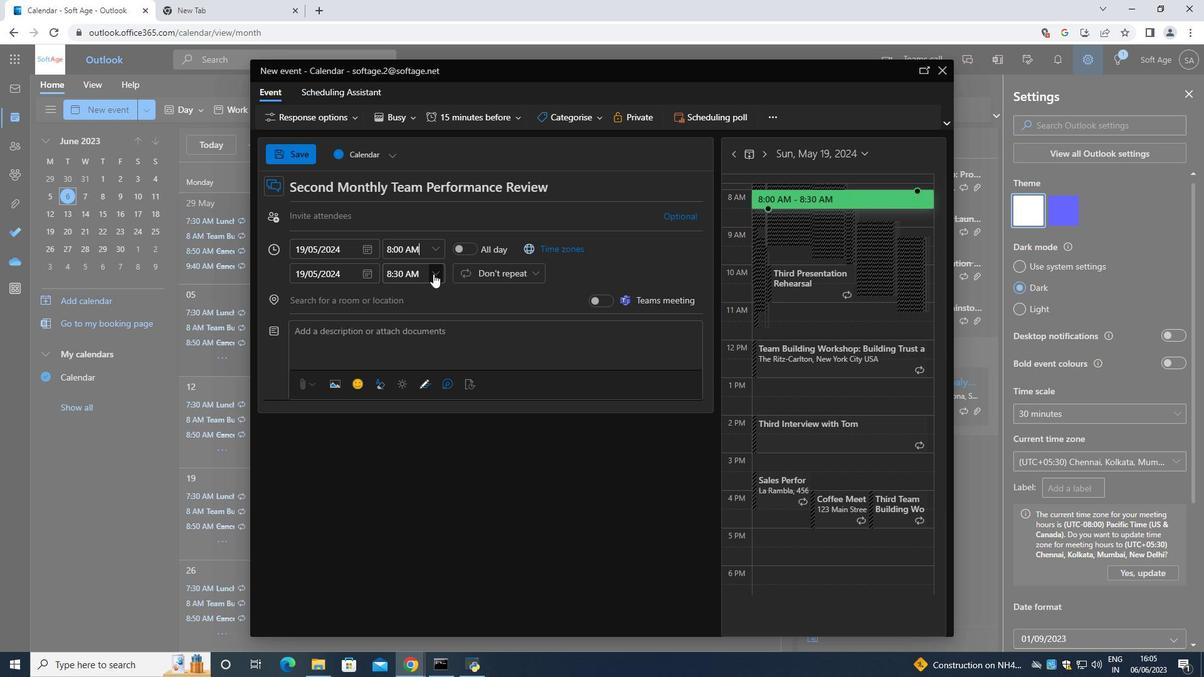 
Action: Mouse moved to (413, 360)
Screenshot: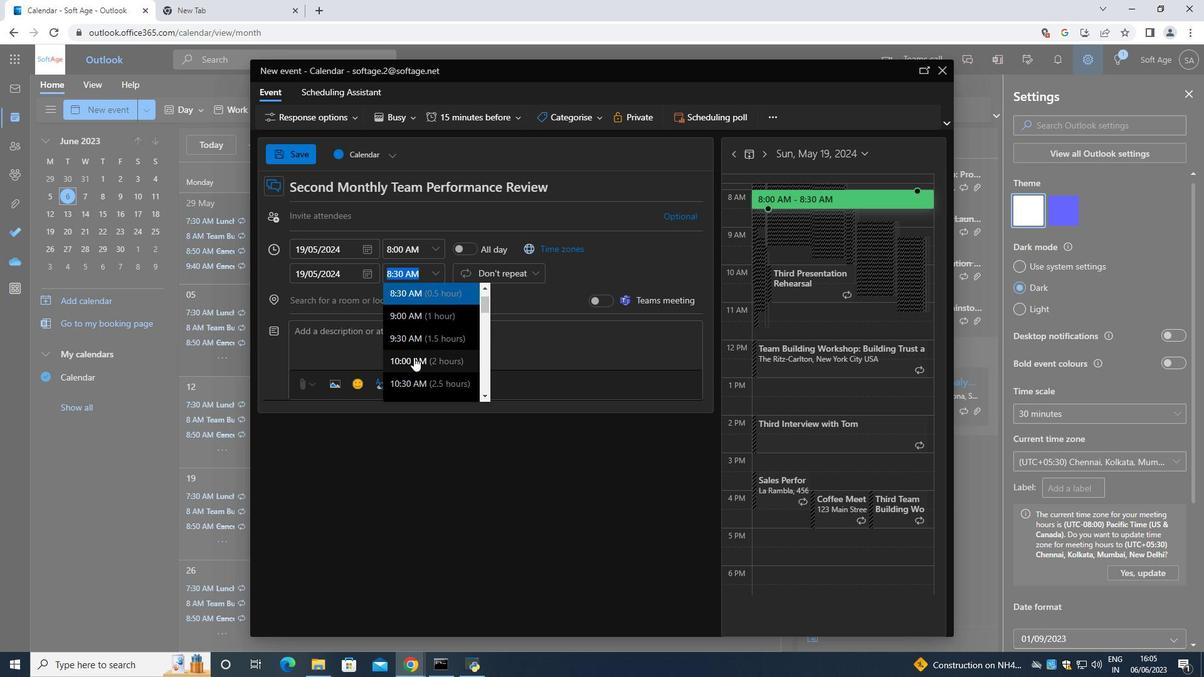 
Action: Mouse pressed left at (413, 360)
Screenshot: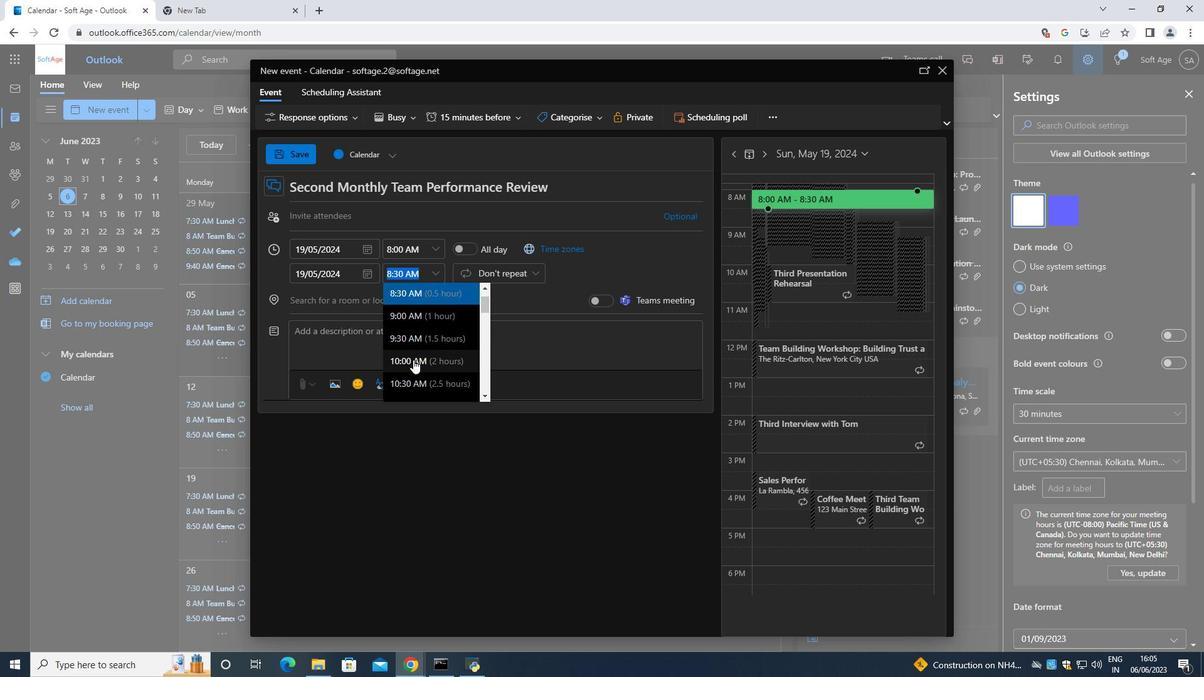 
Action: Mouse moved to (439, 329)
Screenshot: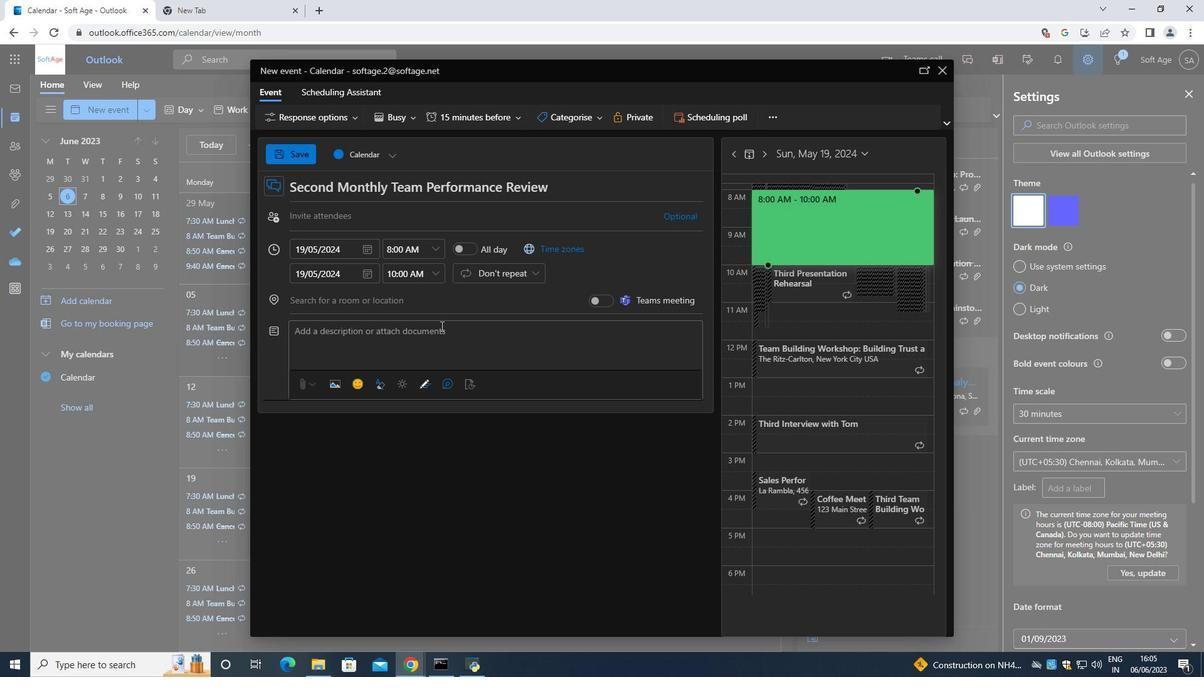 
Action: Mouse pressed left at (439, 329)
Screenshot: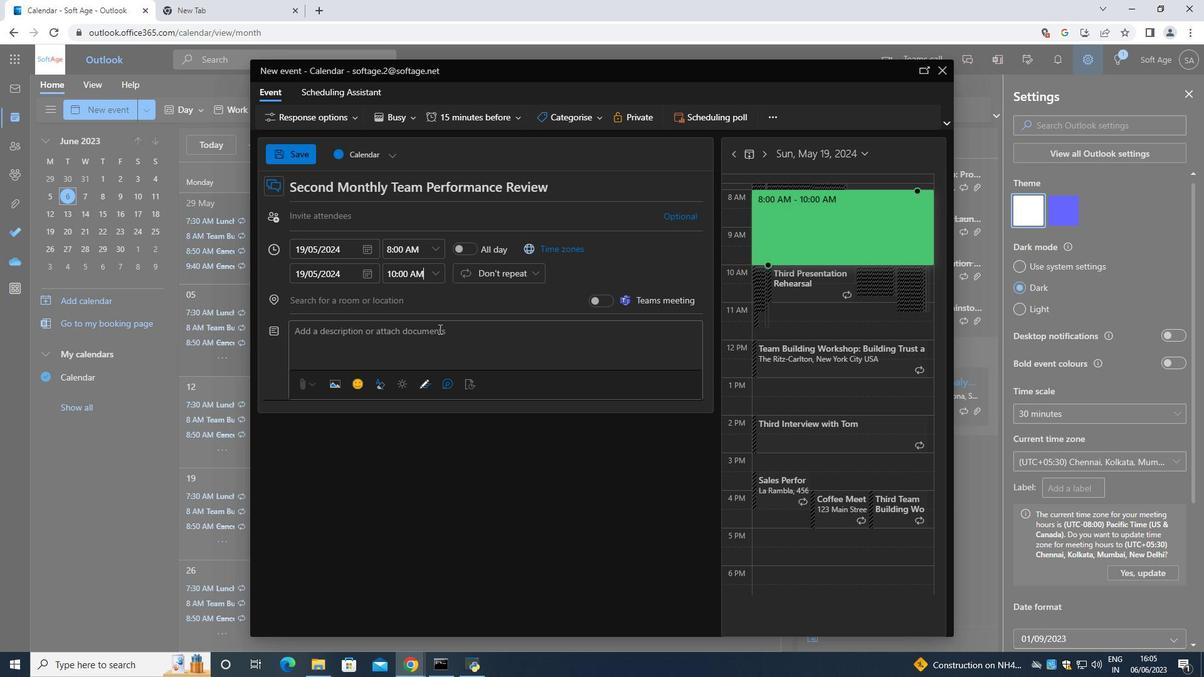 
Action: Mouse moved to (388, 299)
Screenshot: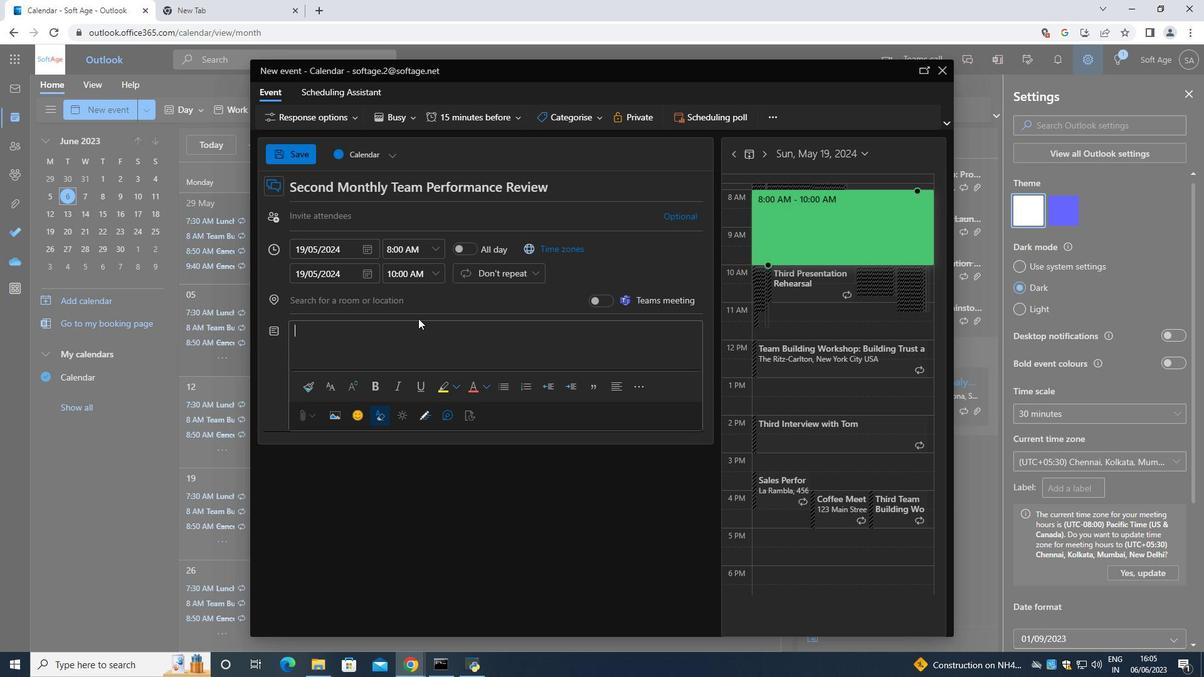 
Action: Key pressed <Key.shift>Teams<Key.space>will<Key.space>work<Key.space>together<Key.space>r<Key.backspace>to<Key.space>solve<Key.space>the<Key.space>challenges<Key.space>and<Key.space>find<Key.space>the<Key.space>hidden<Key.space>items<Key.space>or<Key.space>clues<Key.space>.<Key.space><Key.shift><Key.shift><Key.shift>This<Key.space>requires<Key.space>effective<Key.space>communicstion<Key.space>,<Key.space>crea<Key.left><Key.left><Key.left><Key.left><Key.left><Key.left><Key.left><Key.left><Key.left><Key.left><Key.left><Key.left><Key.left><Key.right>a<Key.right><Key.right><Key.right><Key.right><Key.right><Key.right><Key.right><Key.right><Key.right><Key.right><Key.right><Key.right>tive<Key.space><Key.left><Key.left><Key.left><Key.left><Key.left><Key.left><Key.left><Key.left><Key.left><Key.left><Key.left><Key.left><Key.left><Key.left><Key.left><Key.left><Key.backspace><Key.right><Key.right><Key.right><Key.right><Key.right><Key.right><Key.right><Key.right><Key.right><Key.right><Key.right><Key.right><Key.right><Key.right><Key.right><Key.right><Key.right><Key.right><Key.right><Key.right><Key.right><Key.space>t<Key.backspace><Key.backspace>thinking<Key.space>,<Key.space>and<Key.space>the<Key.space>ability<Key.space>to<Key.space>leverage<Key.space>each<Key.space>team<Key.space>member;<Key.backspace>'s<Key.space>strengths<Key.space>and<Key.space>expertise<Key.space>.
Screenshot: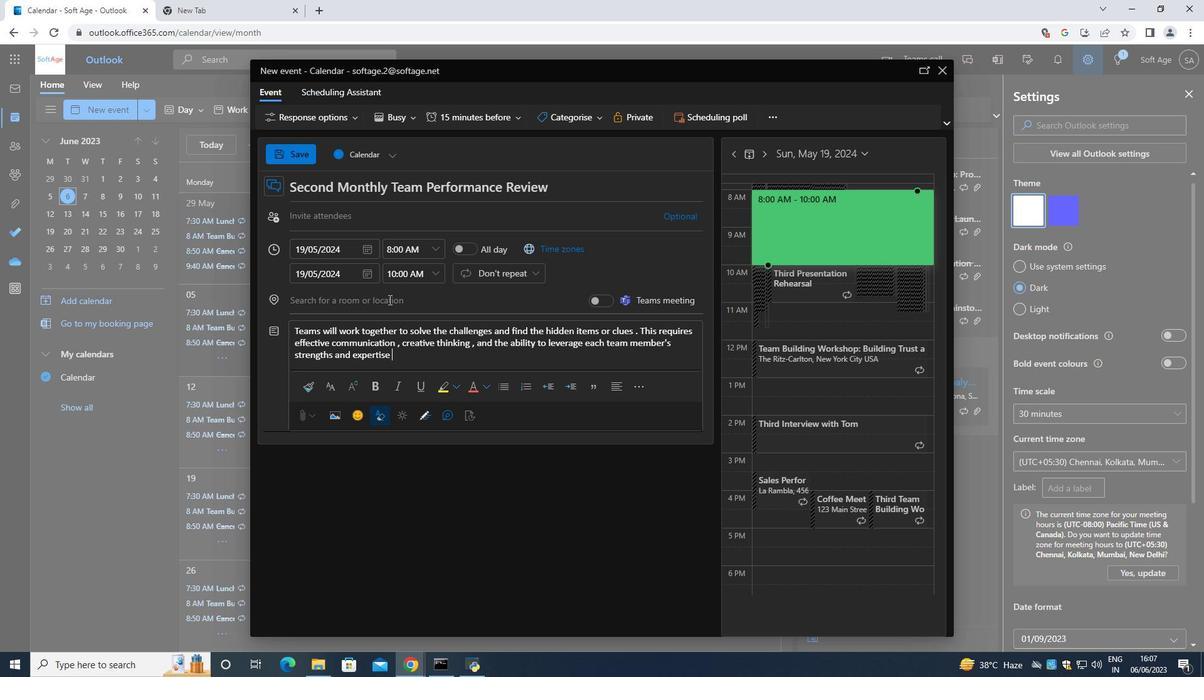 
Action: Mouse moved to (572, 120)
Screenshot: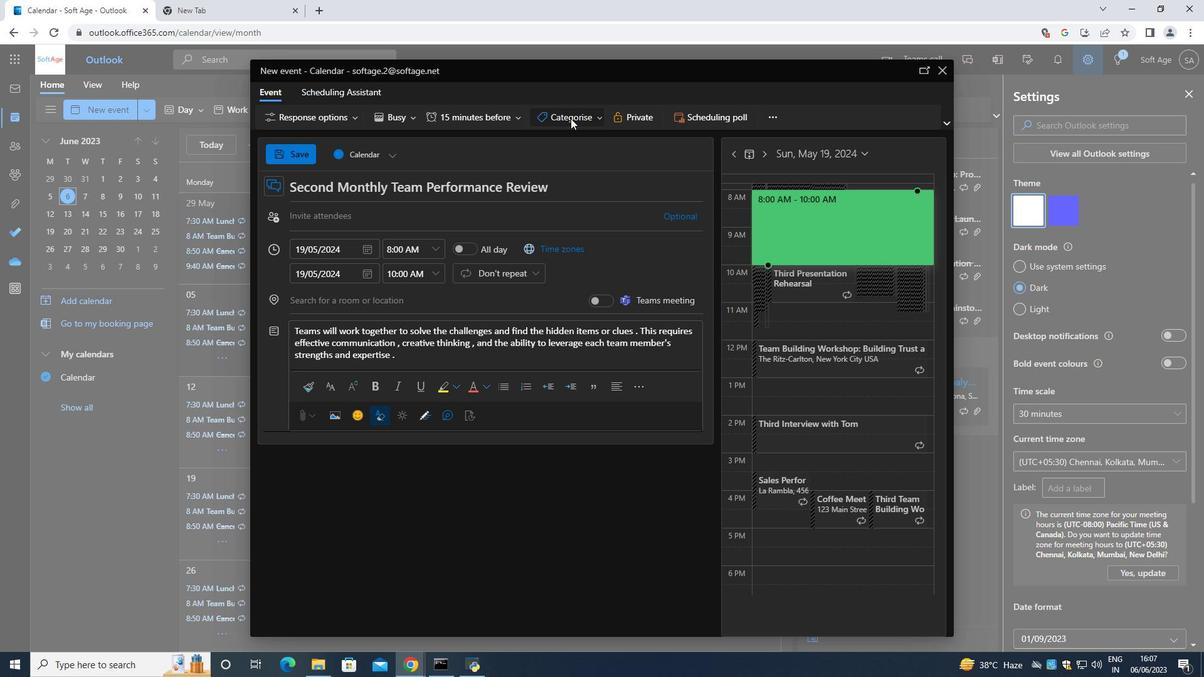 
Action: Mouse pressed left at (572, 120)
Screenshot: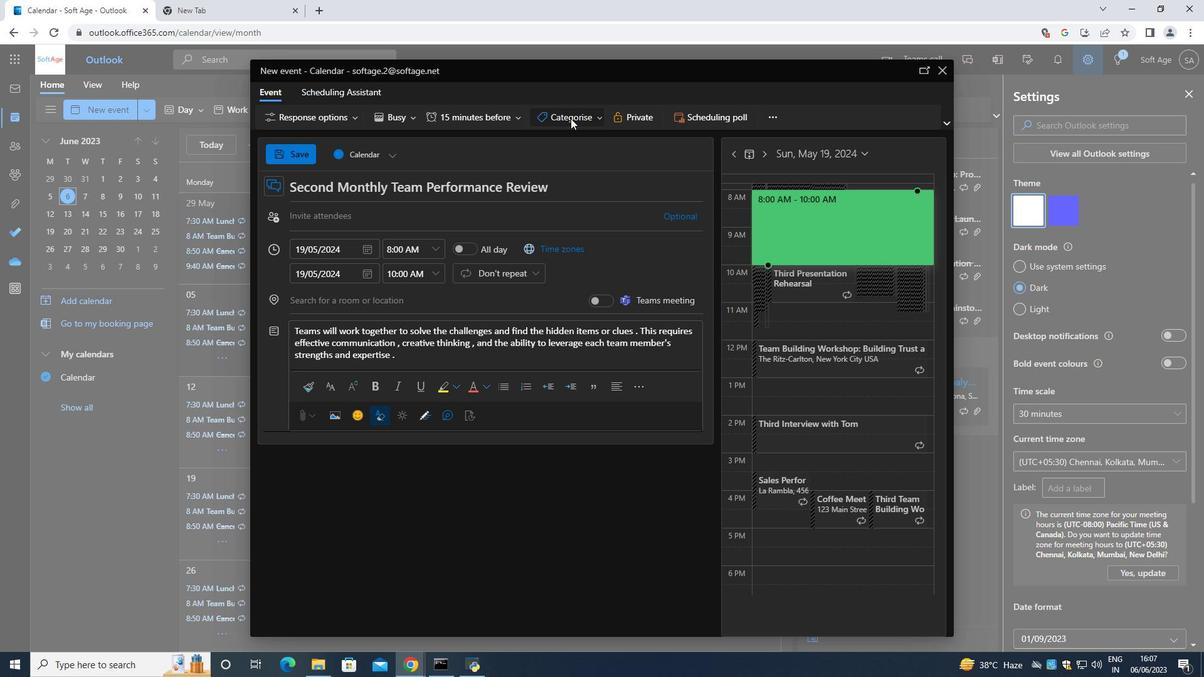 
Action: Mouse moved to (572, 212)
Screenshot: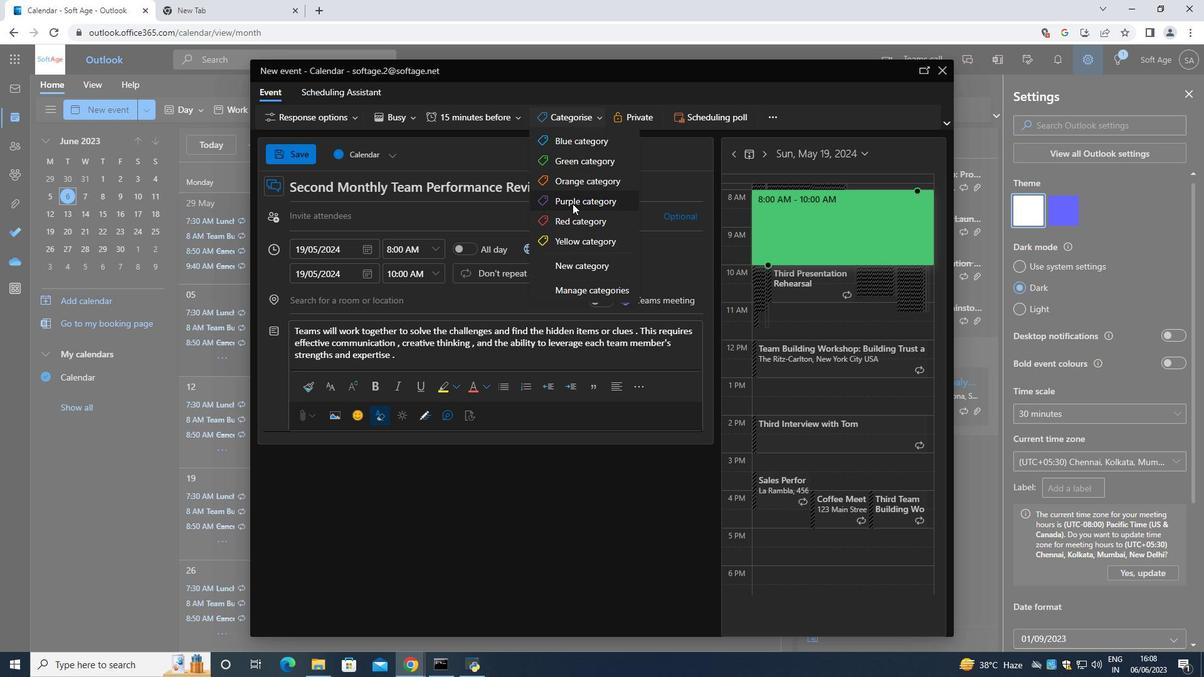 
Action: Mouse pressed left at (572, 212)
Screenshot: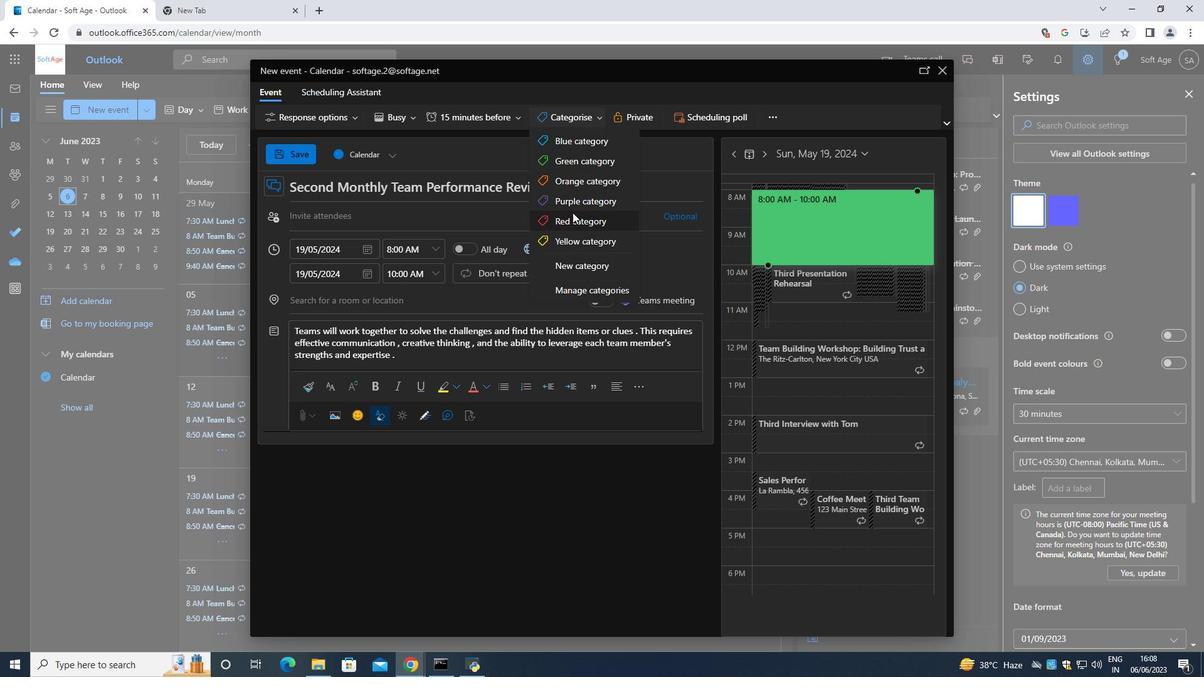 
Action: Mouse moved to (511, 217)
Screenshot: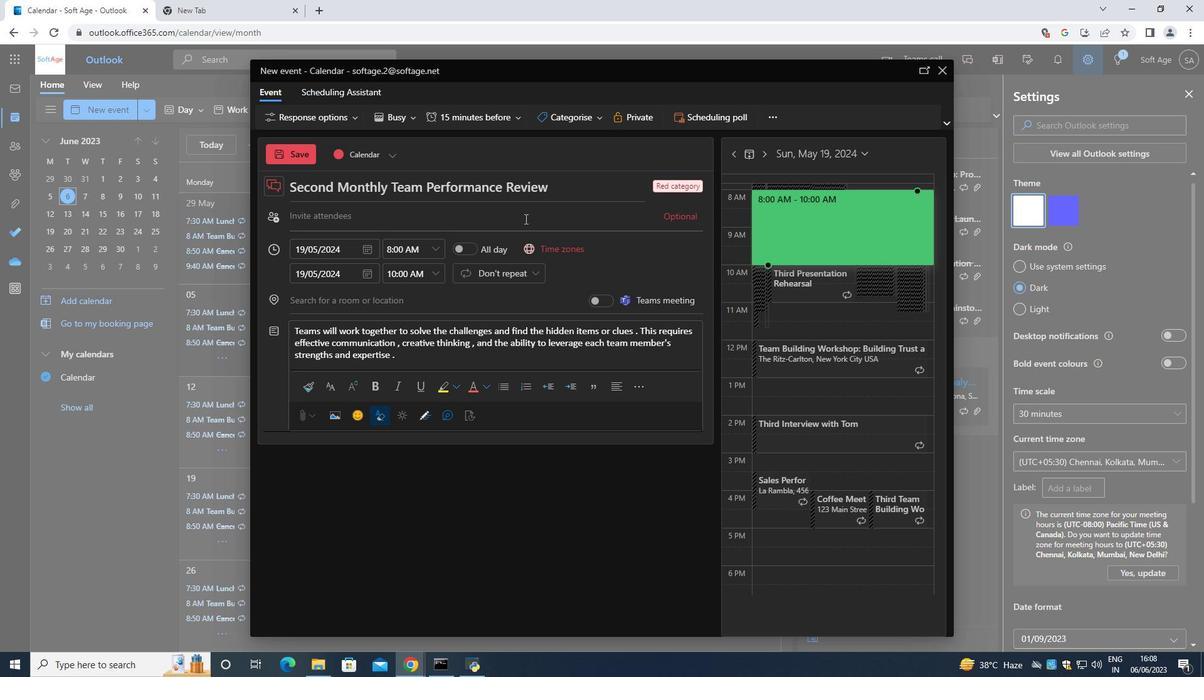 
Action: Mouse pressed left at (511, 217)
Screenshot: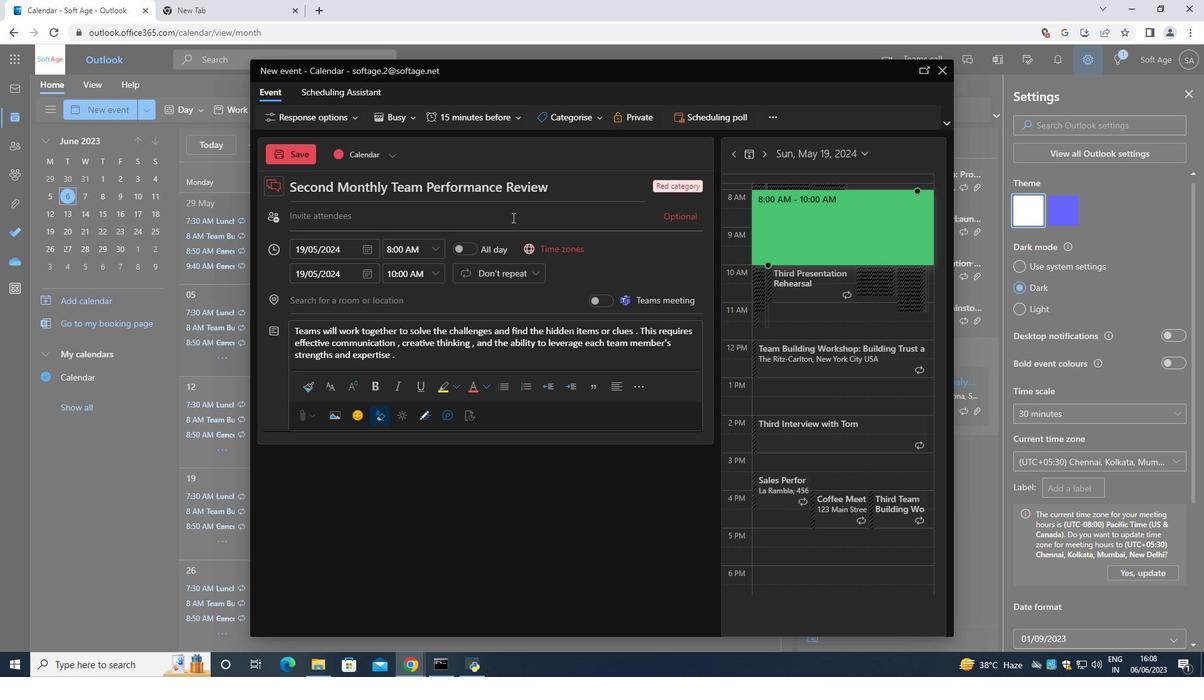 
Action: Mouse moved to (511, 217)
Screenshot: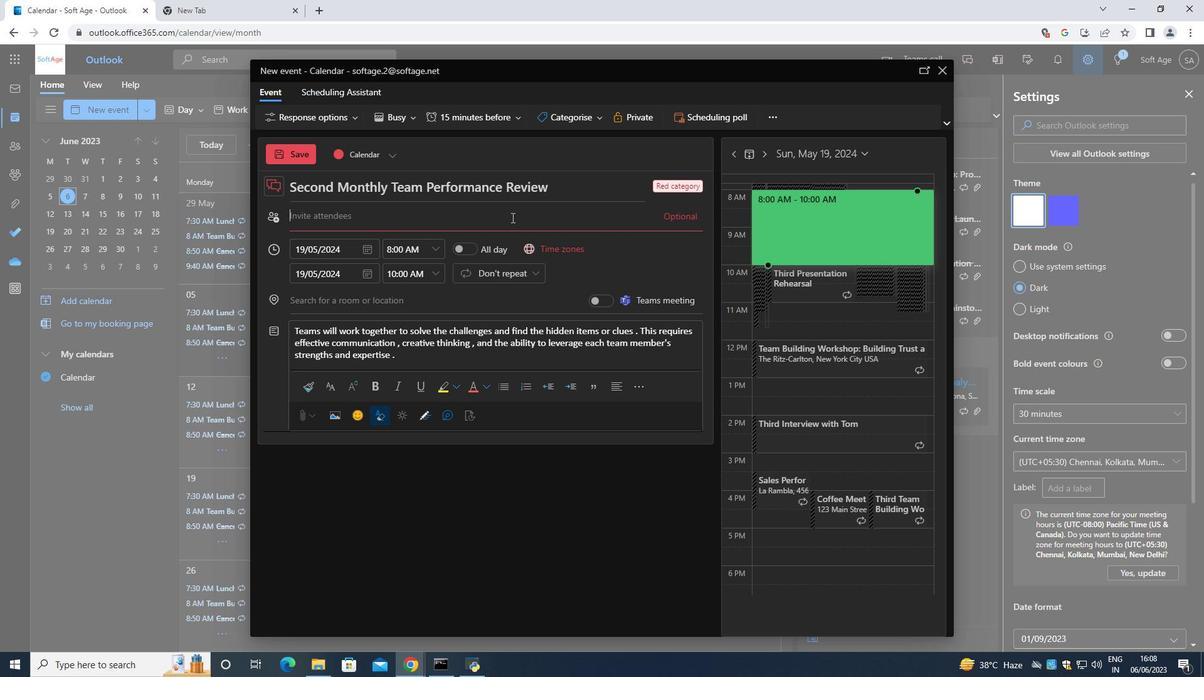 
Action: Key pressed <Key.shift>Softage.
Screenshot: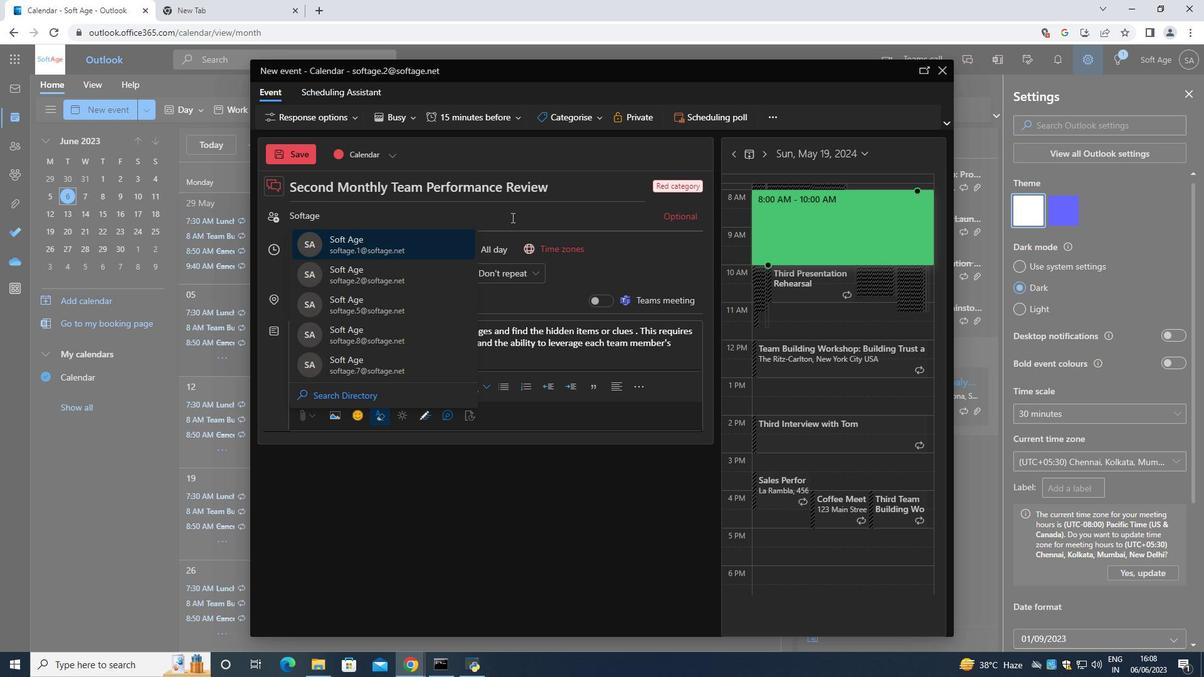 
Action: Mouse moved to (499, 209)
Screenshot: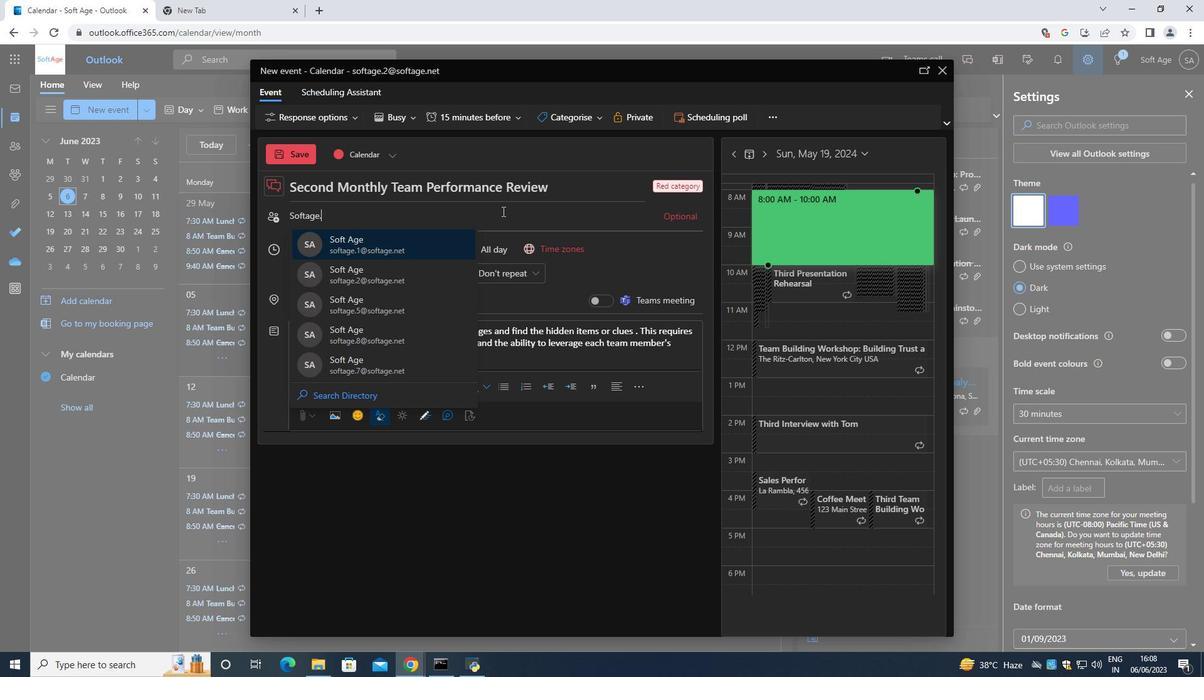 
Action: Key pressed <Key.shift>6<Key.shift>@
Screenshot: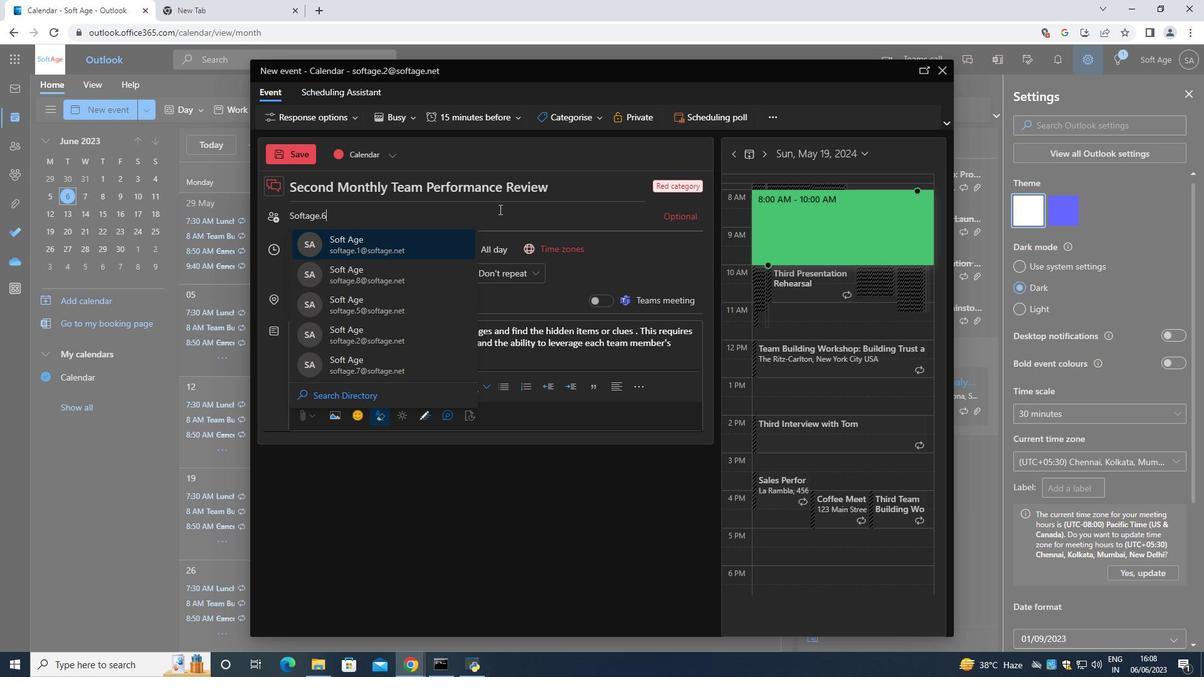 
Action: Mouse moved to (370, 277)
Screenshot: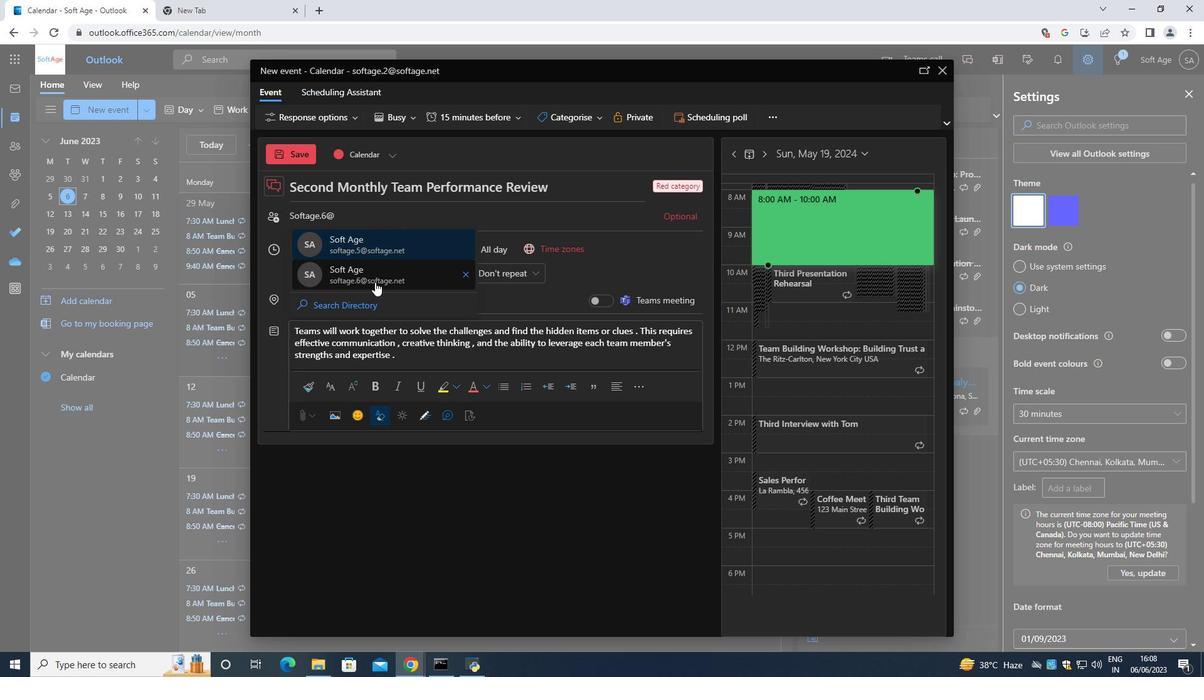 
Action: Mouse pressed left at (370, 277)
Screenshot: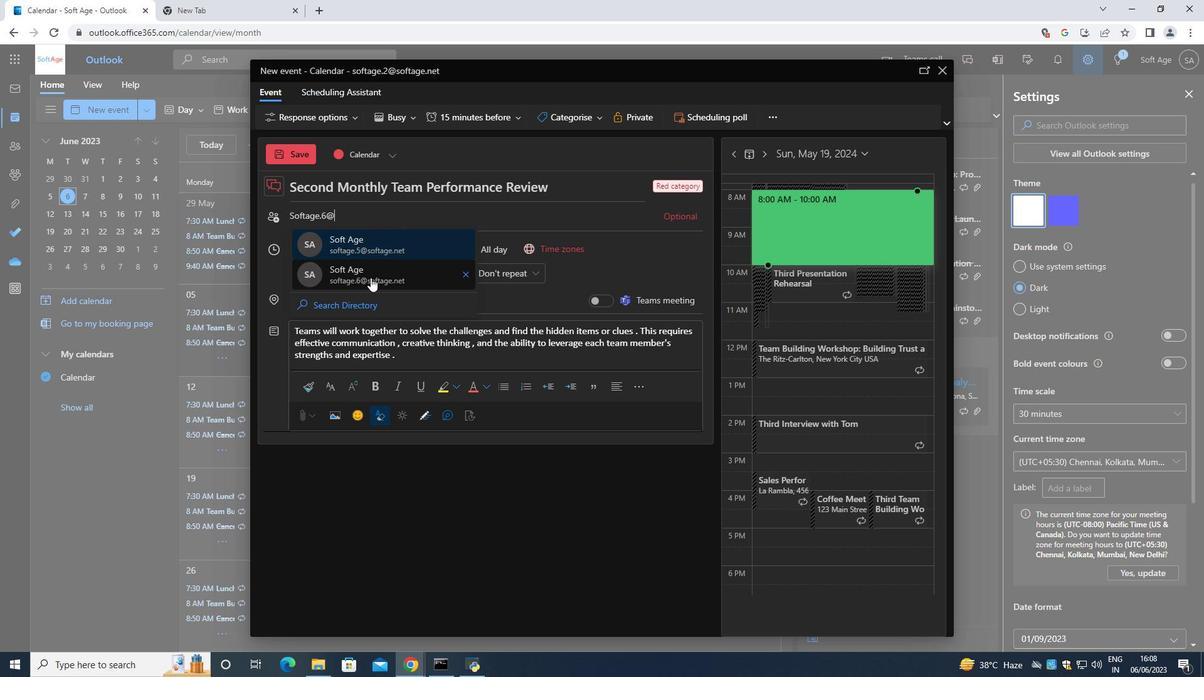 
Action: Mouse moved to (366, 264)
Screenshot: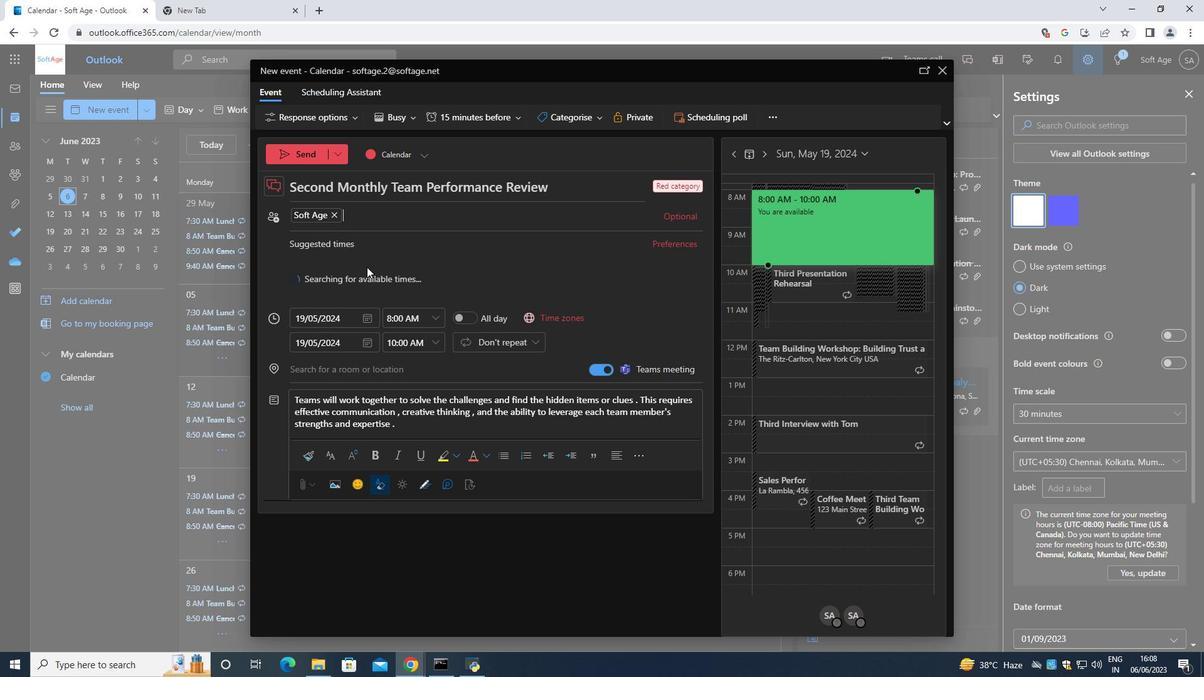 
Action: Key pressed <Key.shift>Softage.7<Key.shift>@
Screenshot: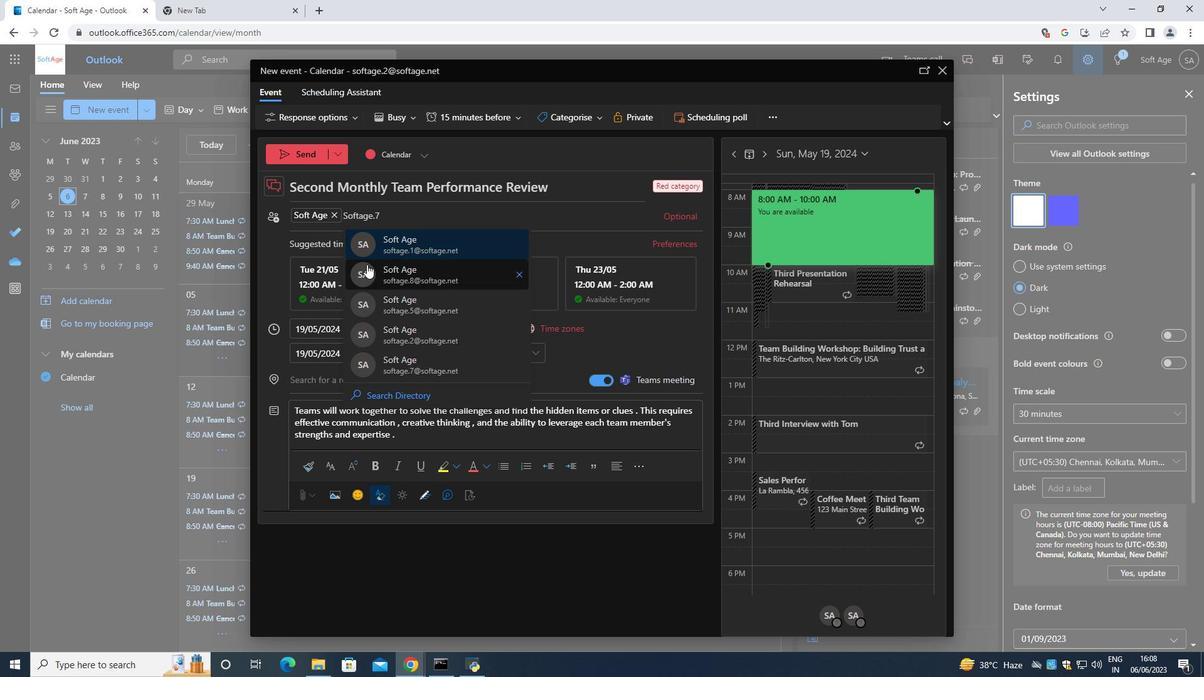 
Action: Mouse moved to (410, 250)
Screenshot: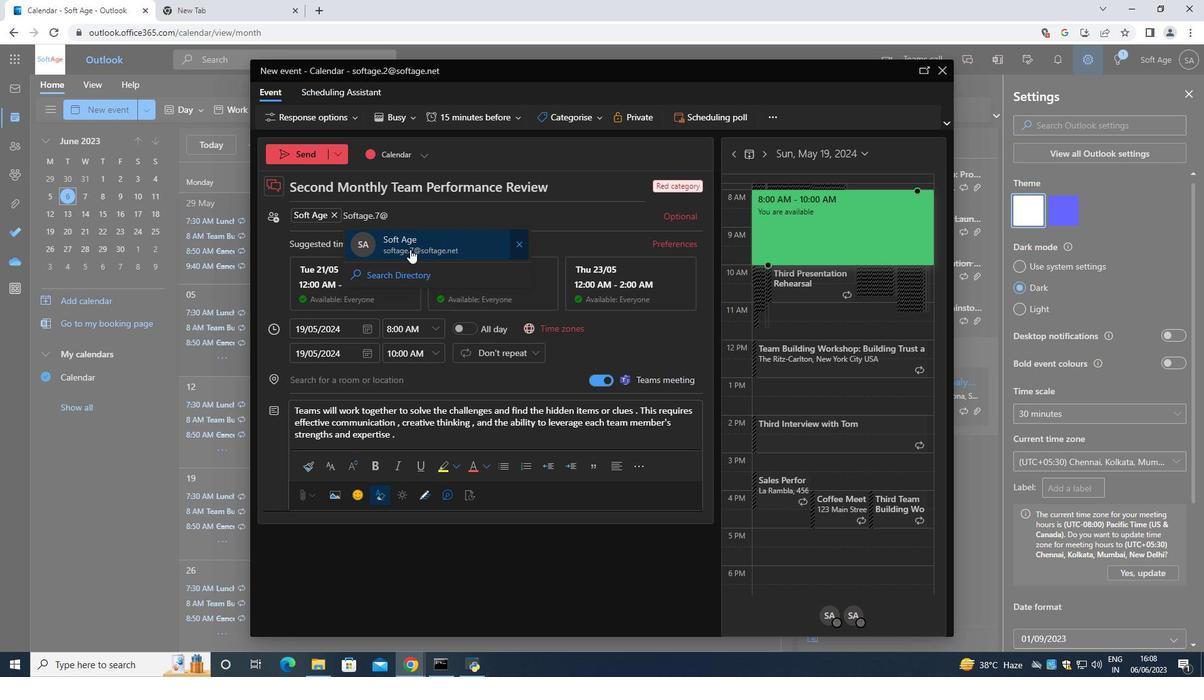 
Action: Mouse pressed left at (410, 250)
Screenshot: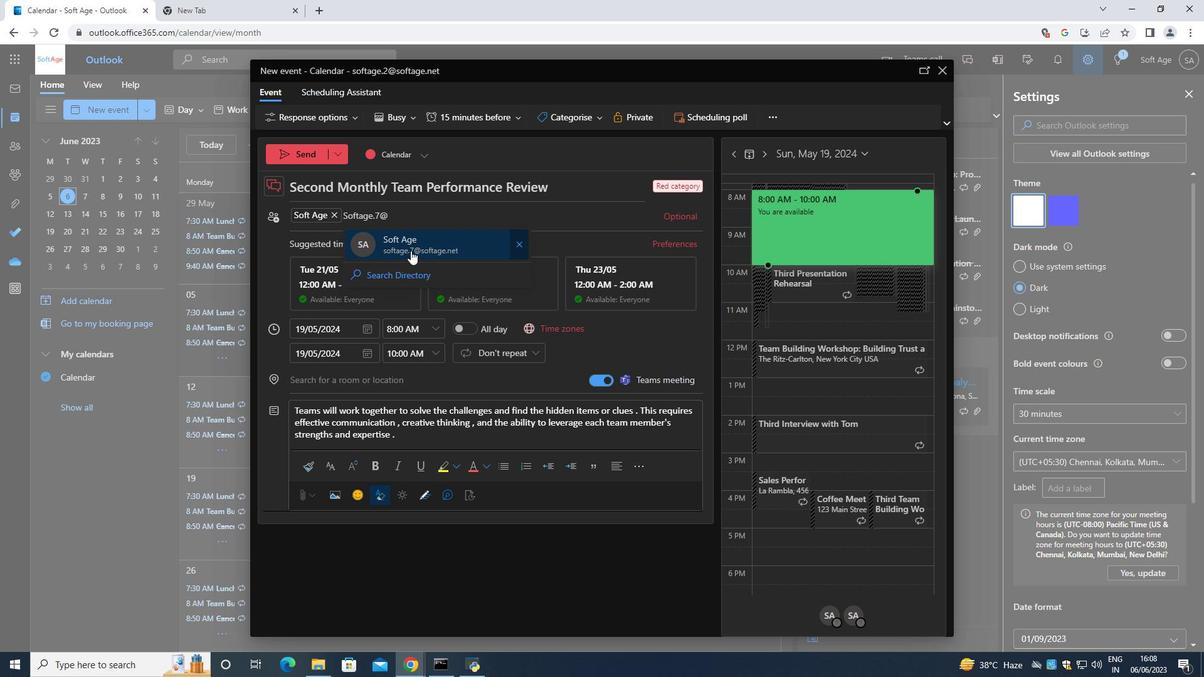 
Action: Mouse moved to (467, 114)
Screenshot: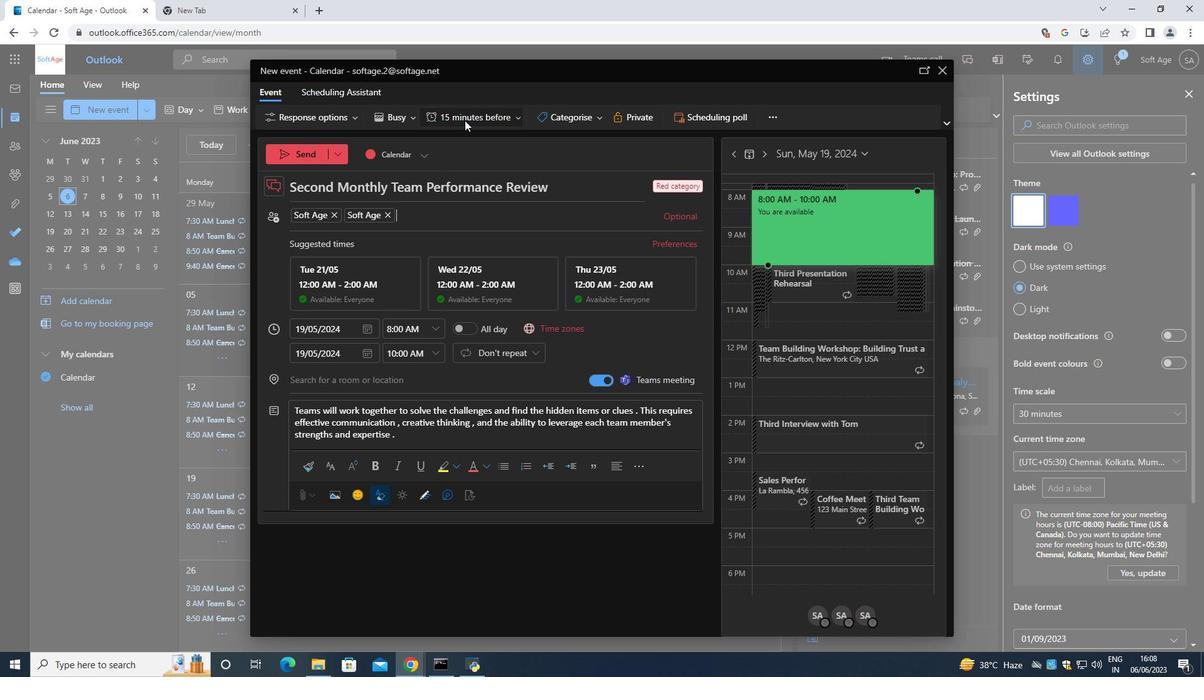 
Action: Mouse pressed left at (467, 114)
Screenshot: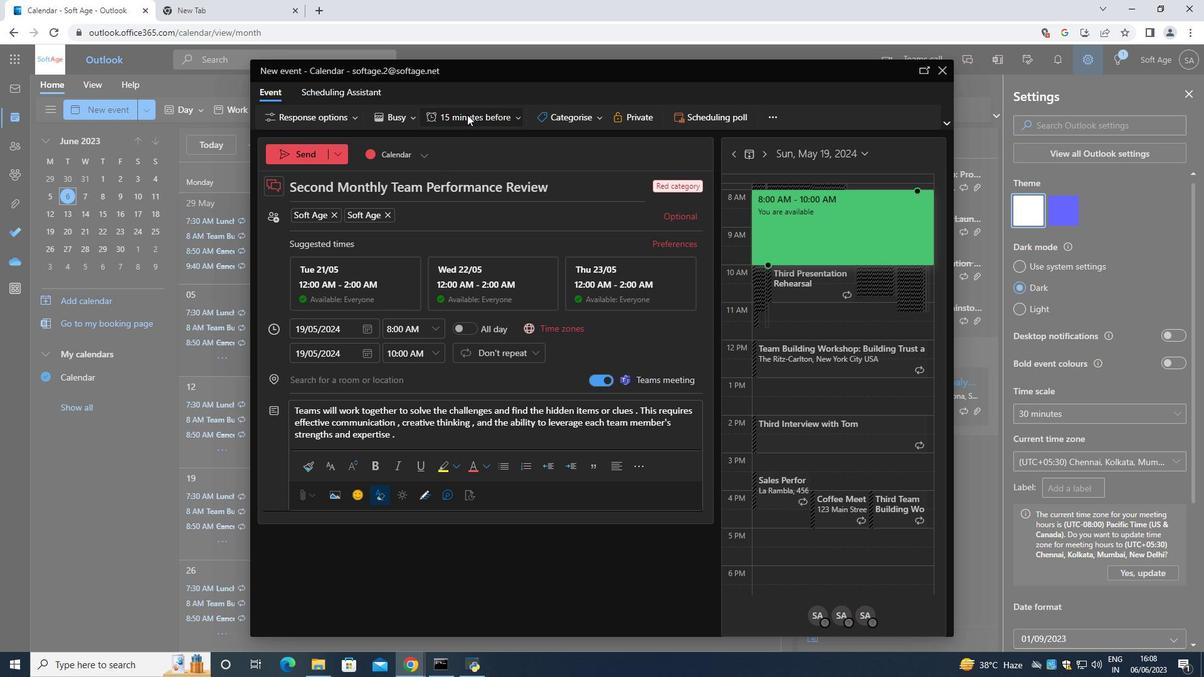 
Action: Mouse moved to (474, 184)
Screenshot: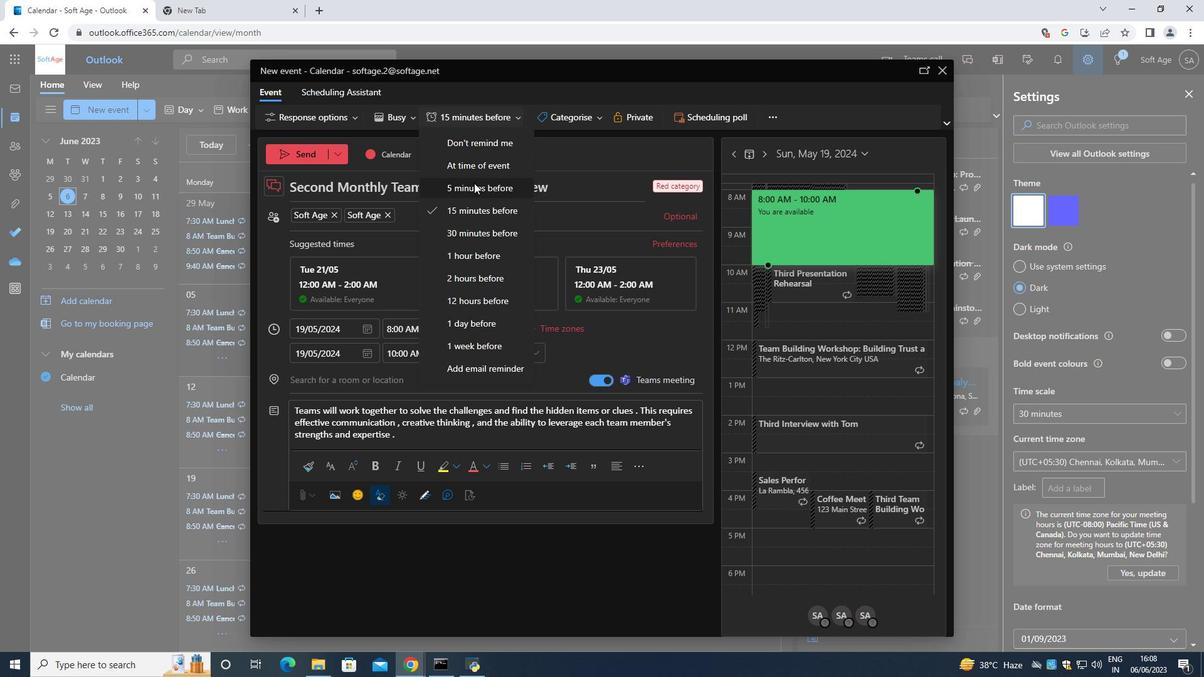 
Action: Mouse pressed left at (474, 184)
Screenshot: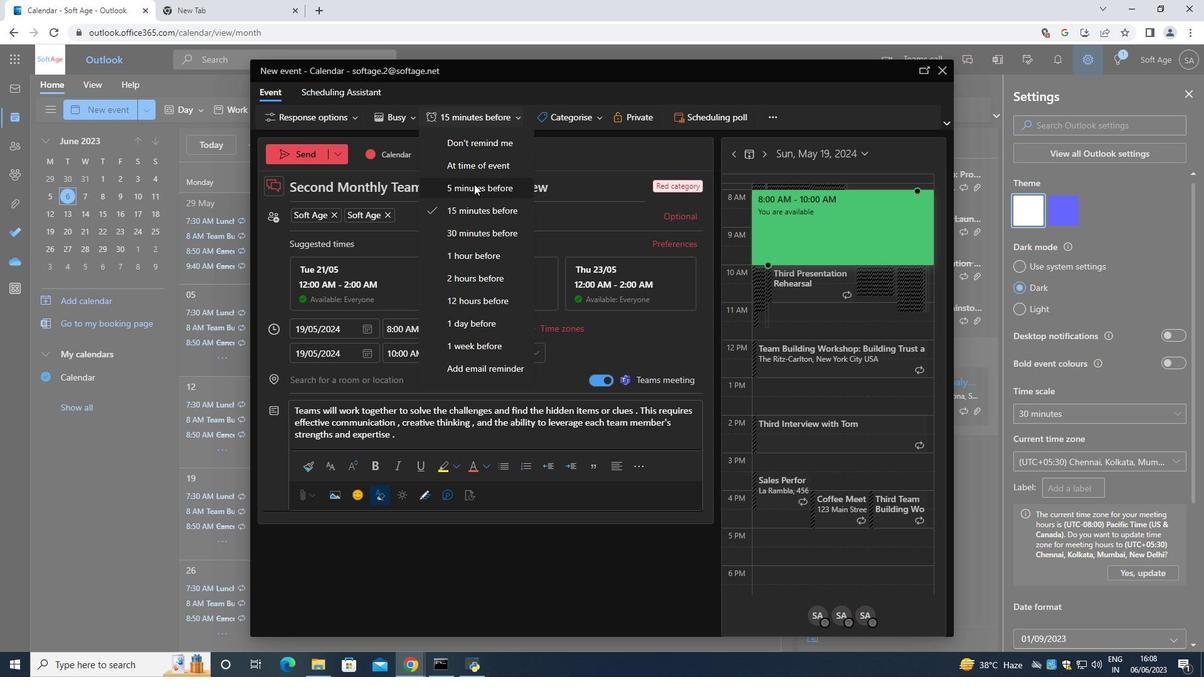 
Action: Mouse moved to (319, 160)
Screenshot: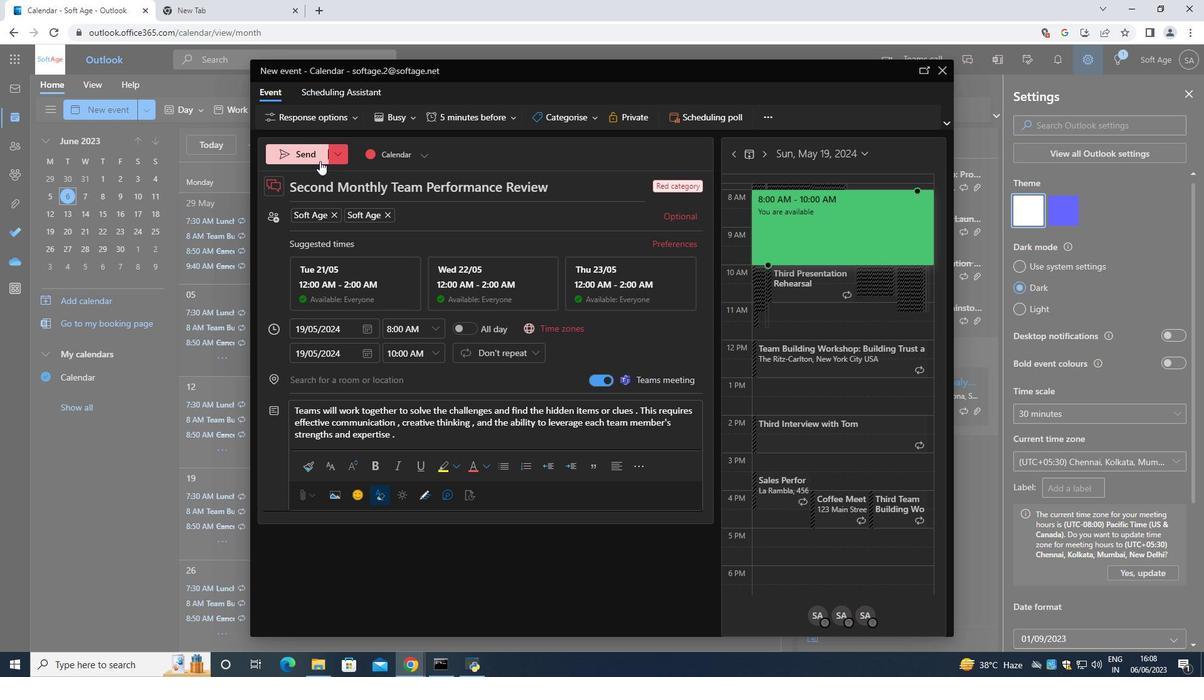 
Action: Mouse pressed left at (319, 160)
Screenshot: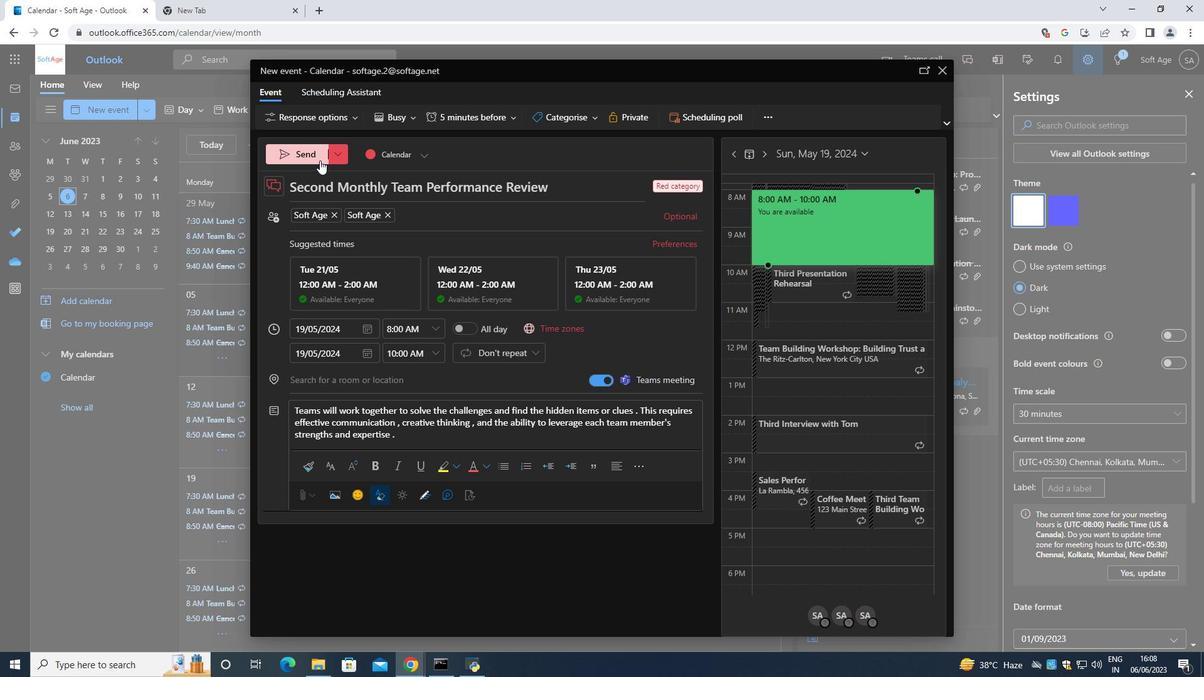 
Action: Mouse moved to (319, 160)
Screenshot: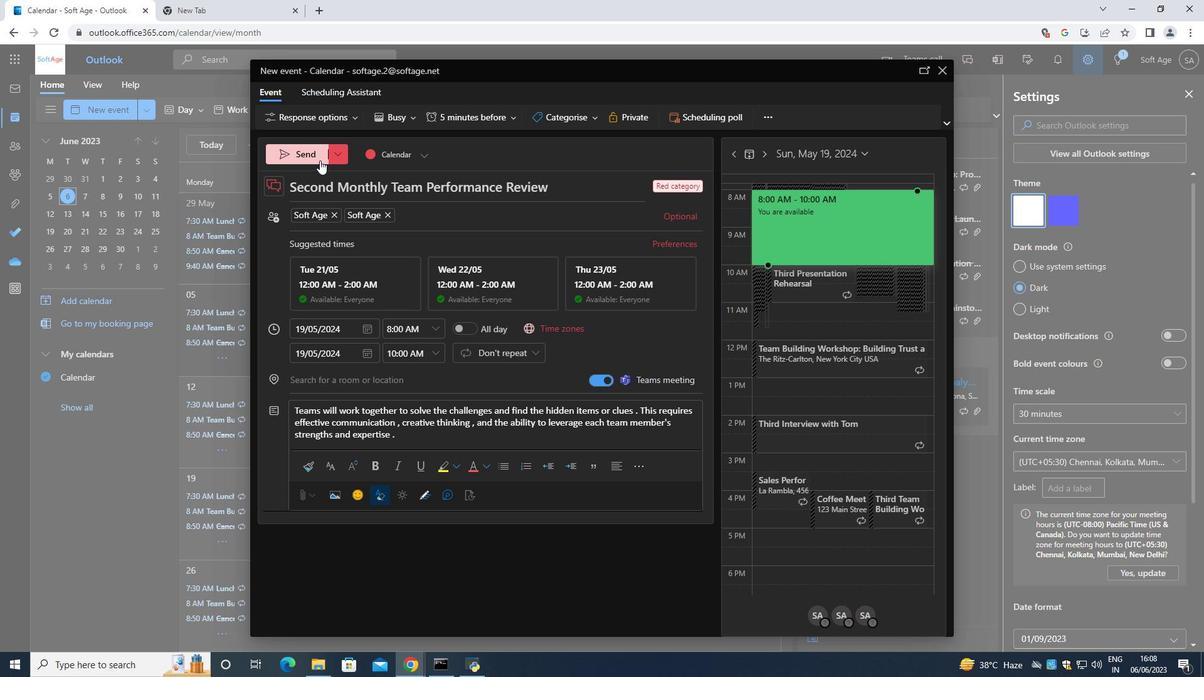 
